 Task: Plan a photography outing to a botanical garden on the 18th at 12:00 PM  to 01:00 PM.
Action: Mouse moved to (449, 123)
Screenshot: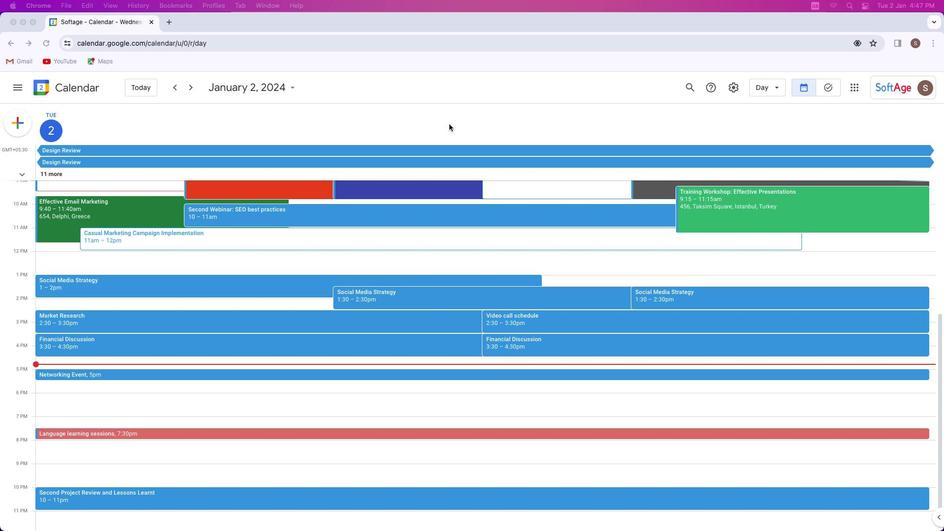 
Action: Mouse pressed left at (449, 123)
Screenshot: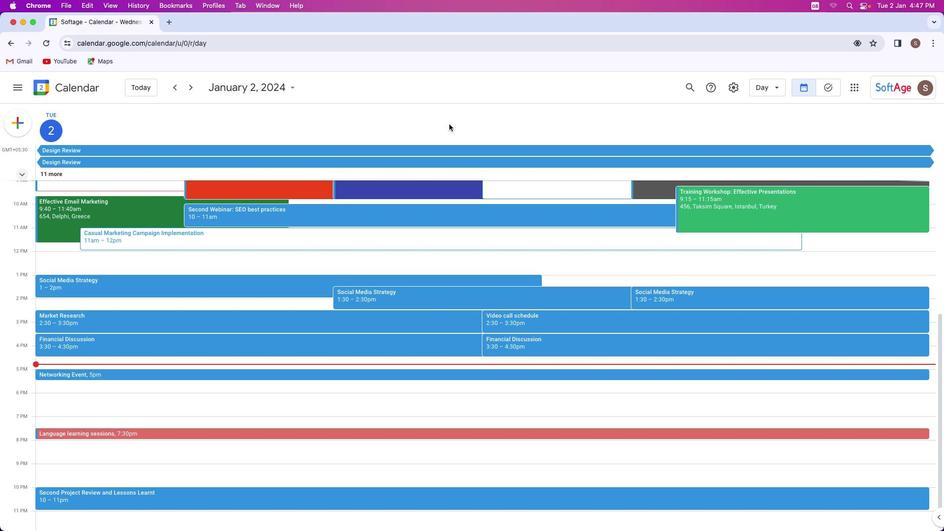 
Action: Mouse moved to (11, 119)
Screenshot: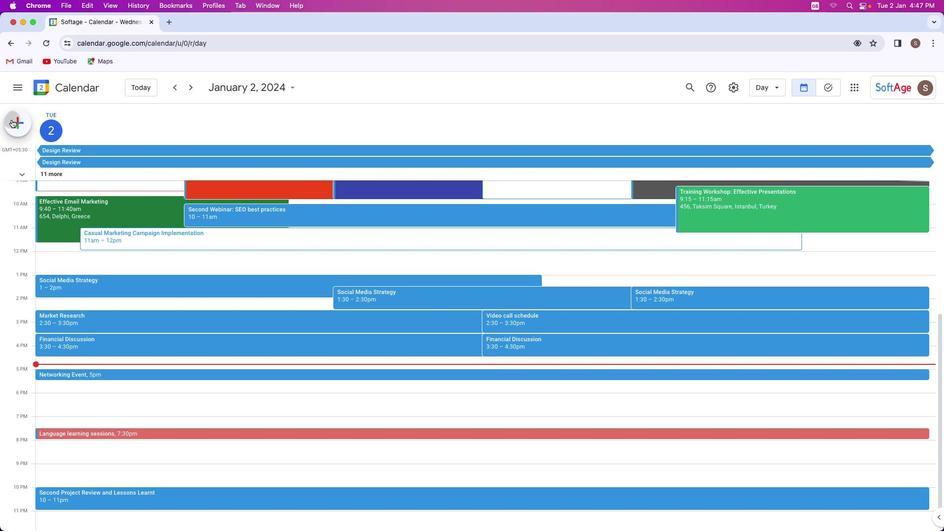 
Action: Mouse pressed left at (11, 119)
Screenshot: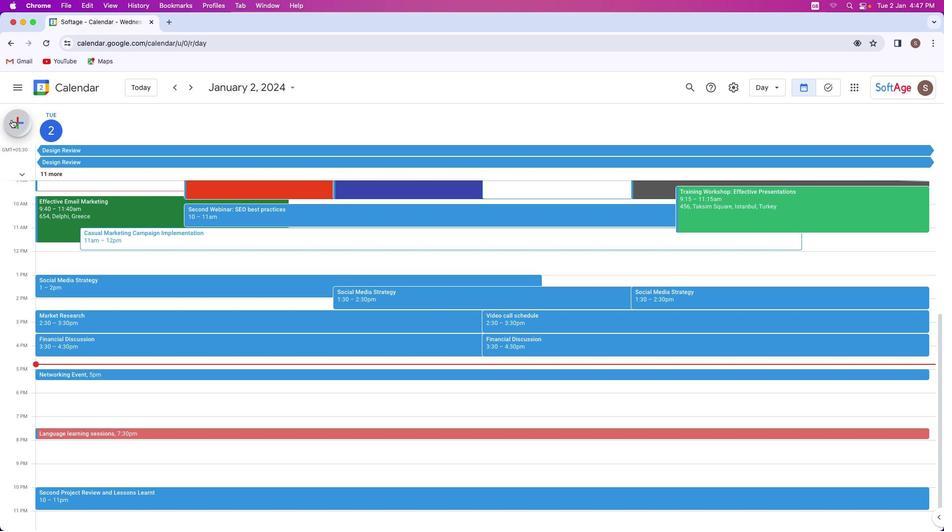 
Action: Mouse moved to (32, 154)
Screenshot: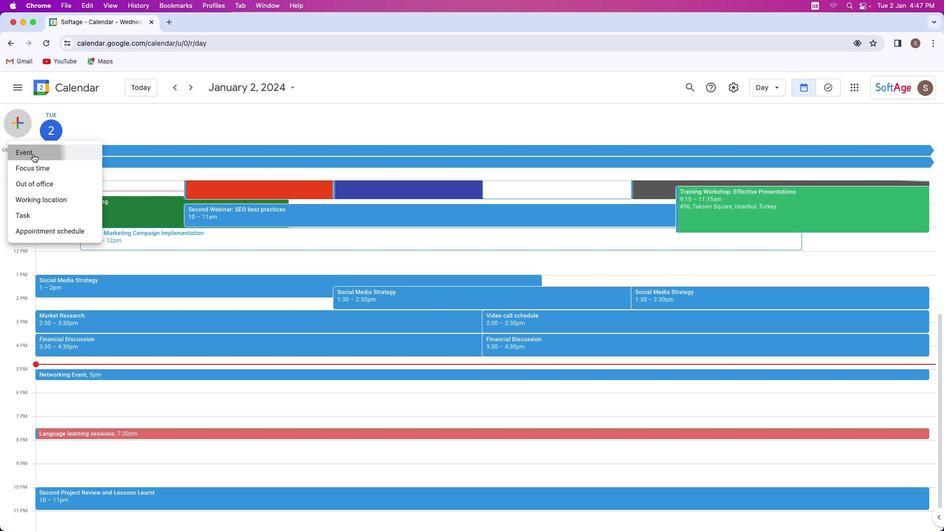 
Action: Mouse pressed left at (32, 154)
Screenshot: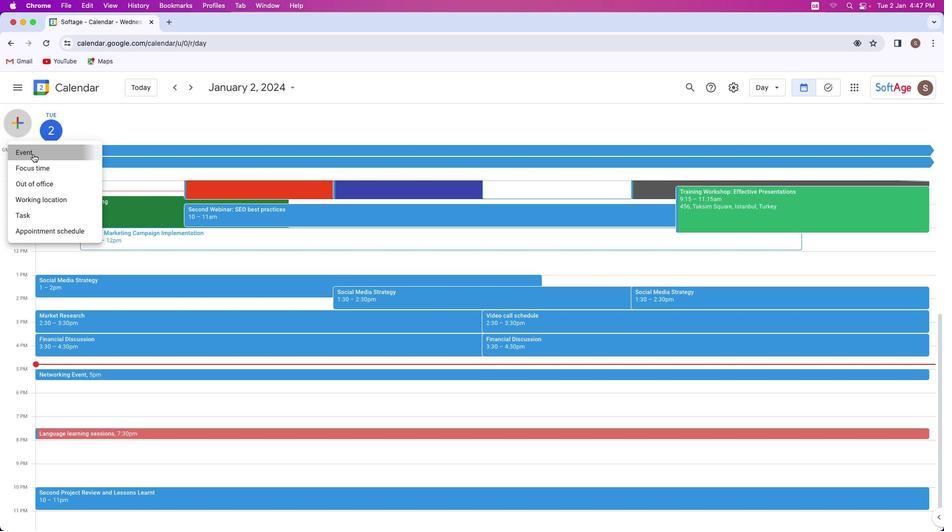 
Action: Mouse moved to (345, 210)
Screenshot: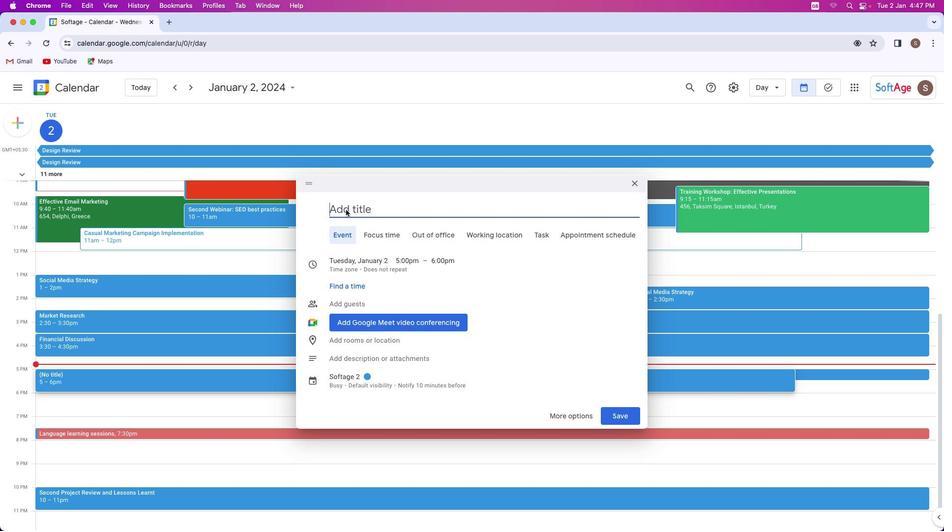 
Action: Key pressed Key.shift'P''h''o''t''o''g''r''a''p''h''y'Key.space'o''u''t''i''n''g'Key.space't''o'Key.space'a'Key.spaceKey.shift'B''o''t''a''n''i''c''a''l'Key.space'g''a''r''d''e''n'
Screenshot: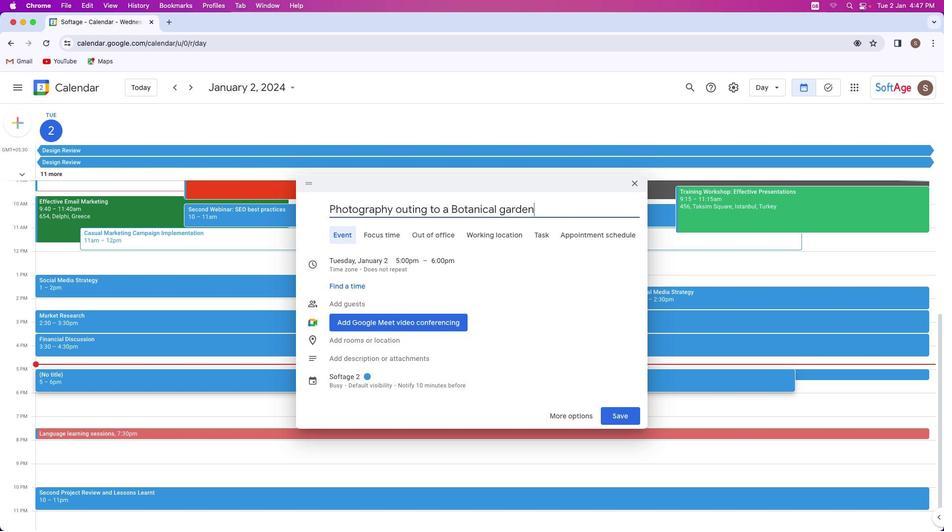 
Action: Mouse moved to (368, 261)
Screenshot: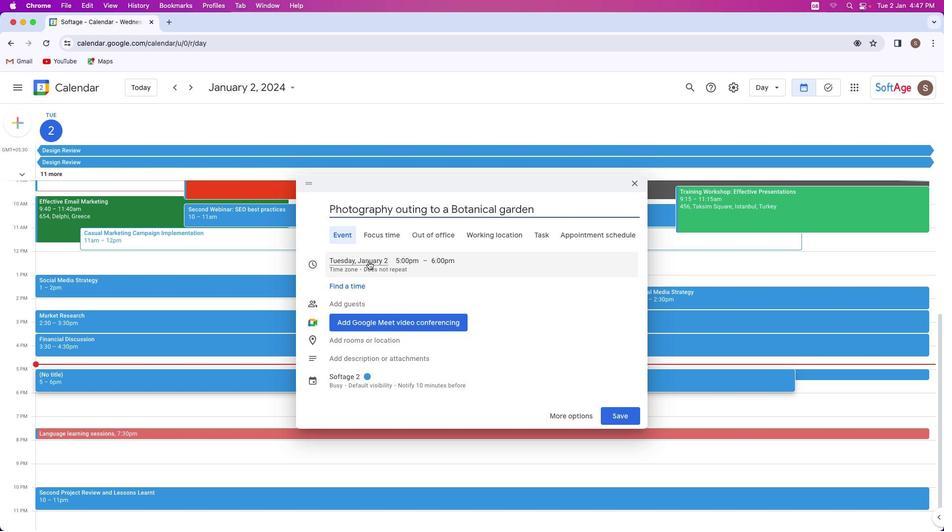
Action: Mouse pressed left at (368, 261)
Screenshot: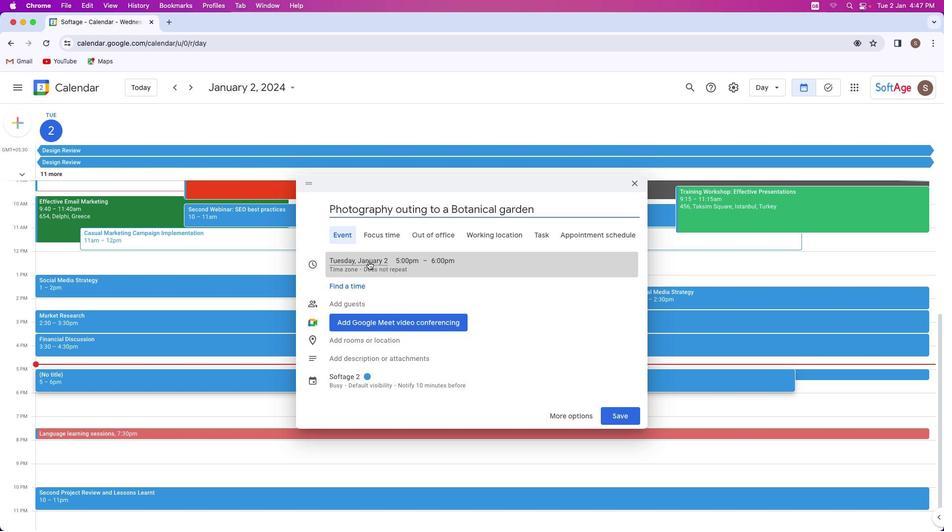 
Action: Mouse moved to (394, 336)
Screenshot: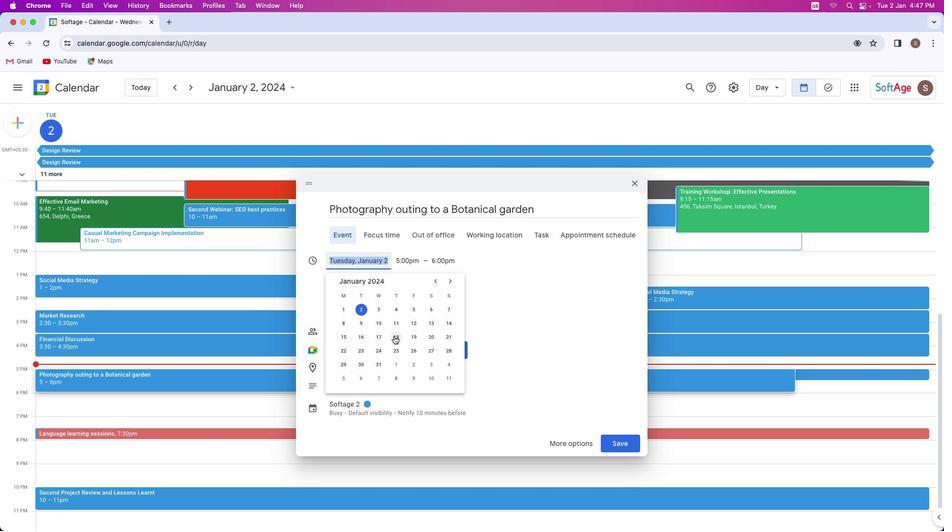 
Action: Mouse pressed left at (394, 336)
Screenshot: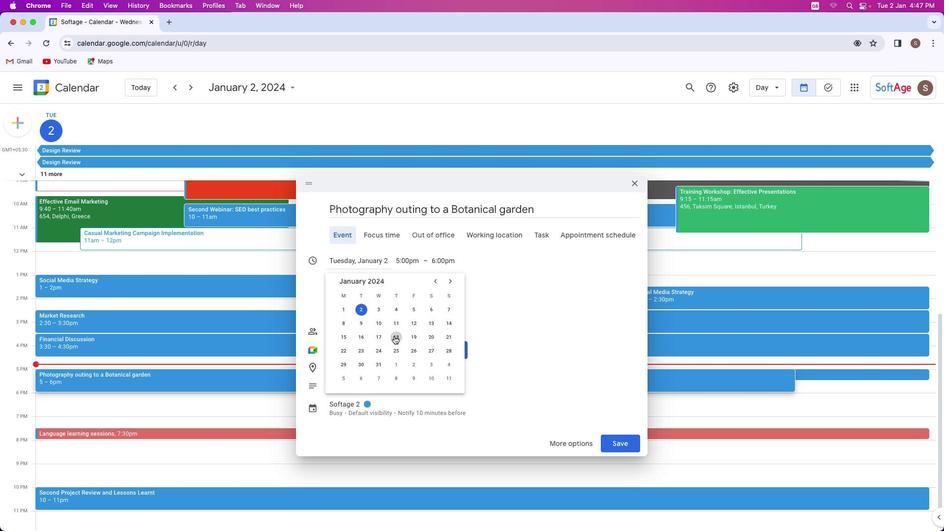 
Action: Mouse moved to (404, 257)
Screenshot: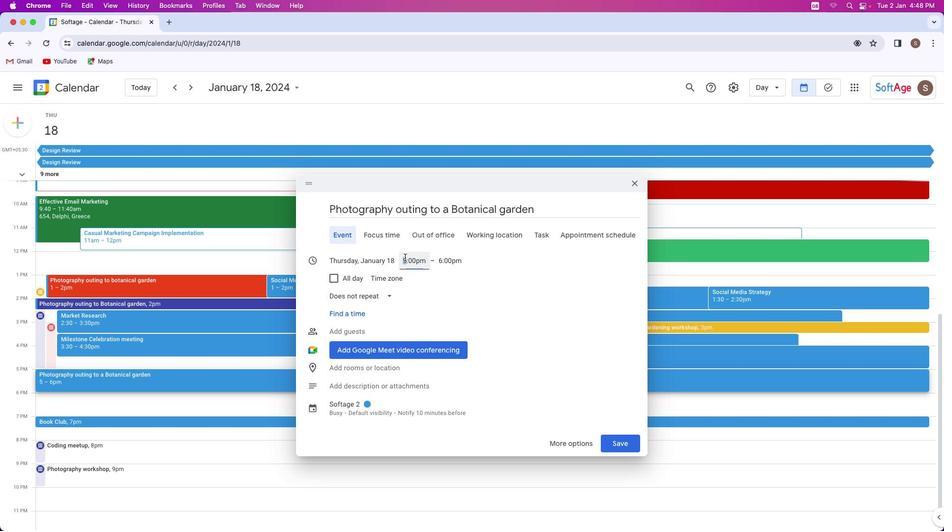 
Action: Mouse pressed left at (404, 257)
Screenshot: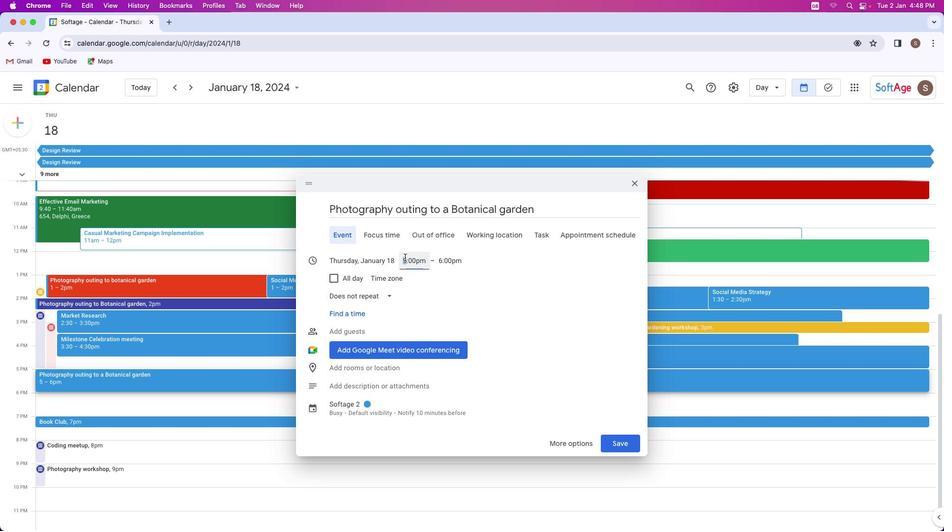 
Action: Mouse moved to (446, 338)
Screenshot: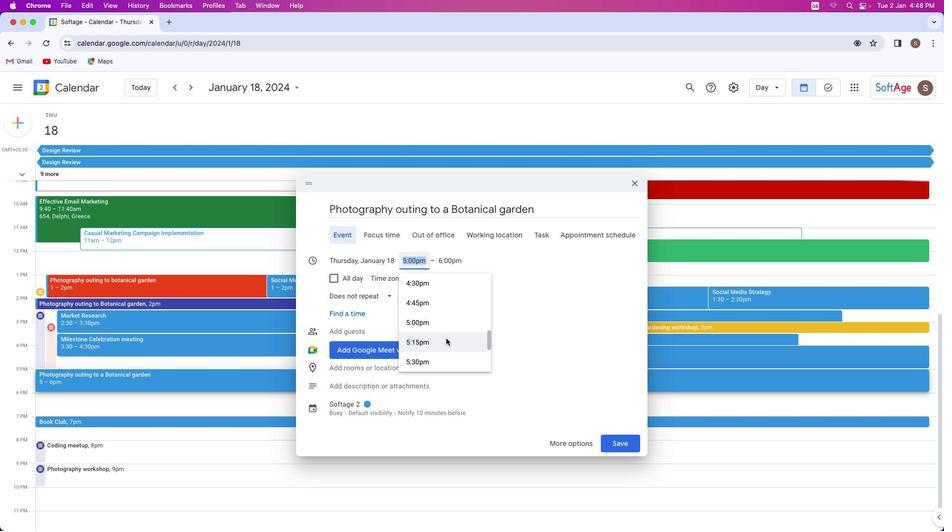 
Action: Mouse scrolled (446, 338) with delta (0, 0)
Screenshot: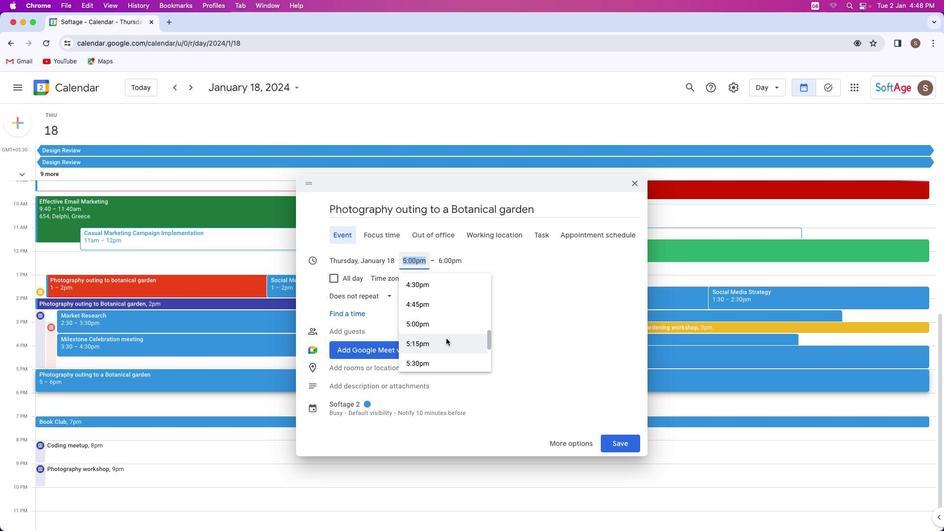 
Action: Mouse scrolled (446, 338) with delta (0, 0)
Screenshot: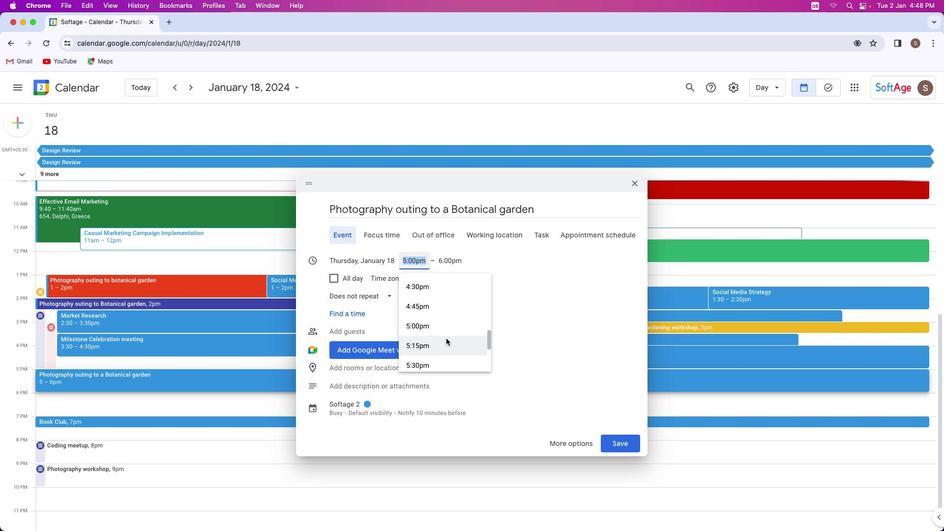 
Action: Mouse scrolled (446, 338) with delta (0, 0)
Screenshot: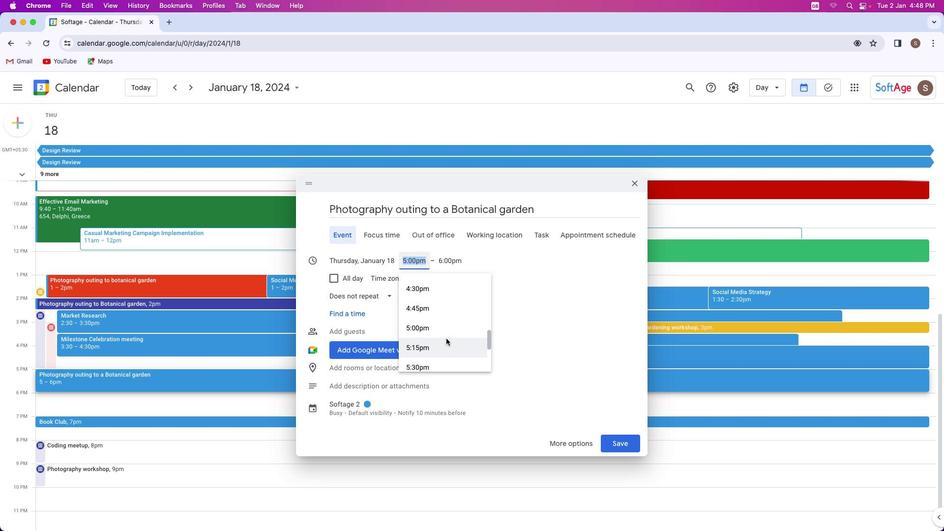 
Action: Mouse moved to (443, 341)
Screenshot: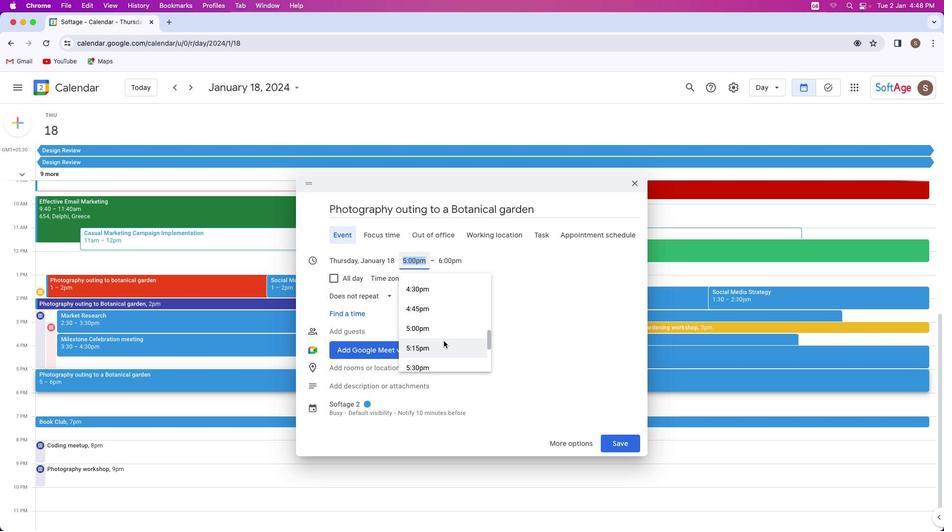 
Action: Mouse scrolled (443, 341) with delta (0, 0)
Screenshot: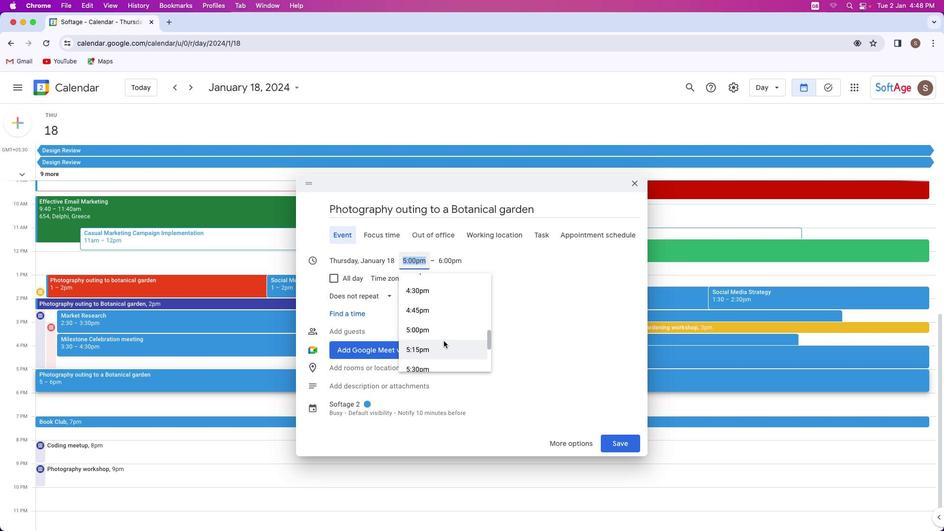 
Action: Mouse scrolled (443, 341) with delta (0, 0)
Screenshot: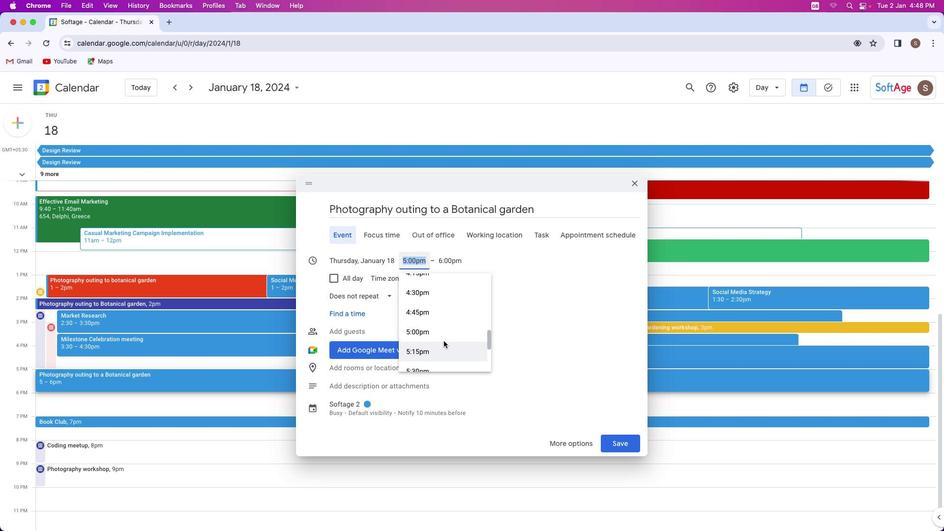 
Action: Mouse scrolled (443, 341) with delta (0, 0)
Screenshot: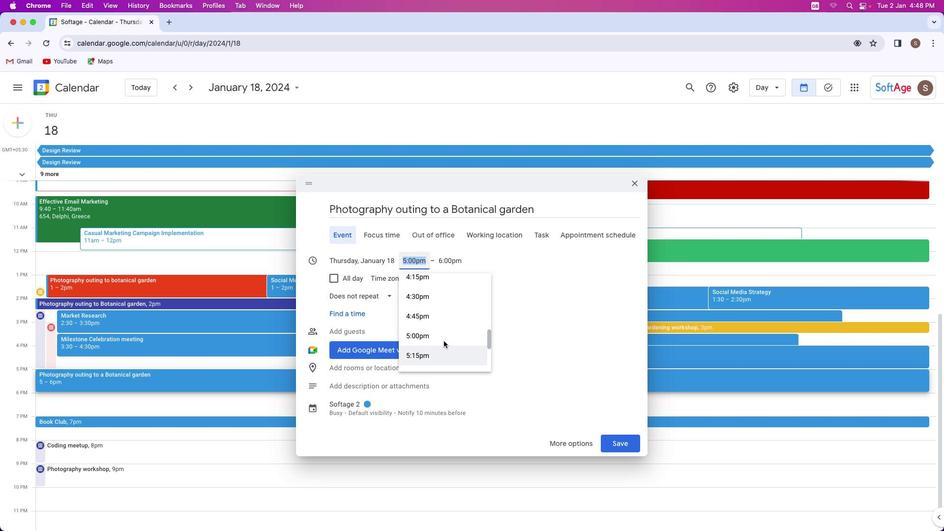 
Action: Mouse scrolled (443, 341) with delta (0, 0)
Screenshot: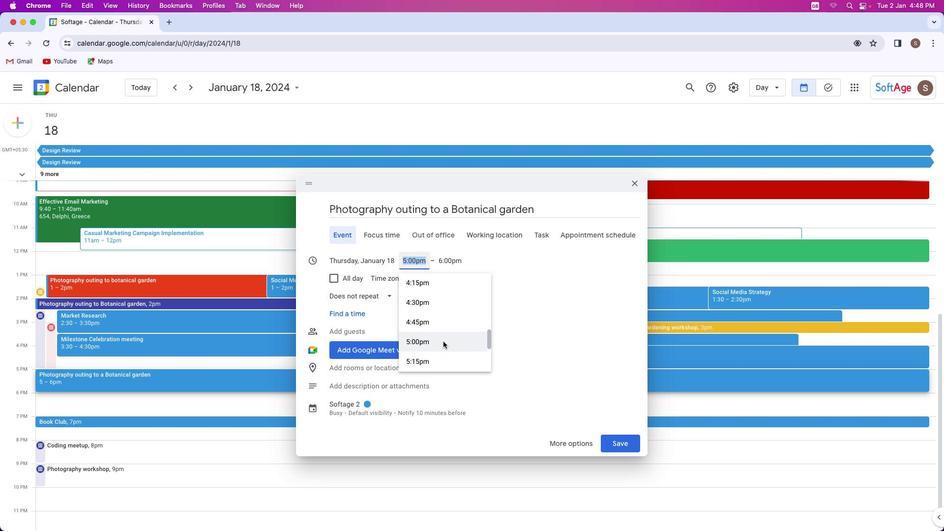 
Action: Mouse moved to (440, 343)
Screenshot: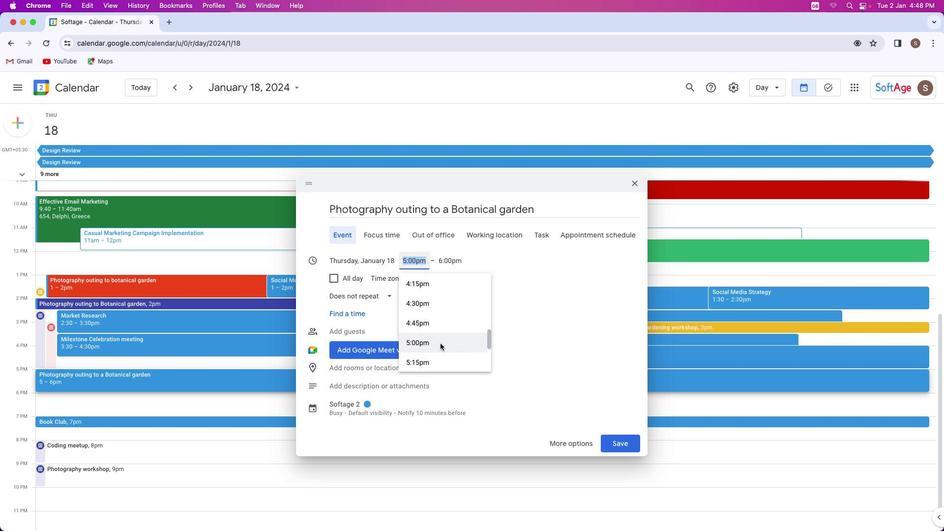 
Action: Mouse scrolled (440, 343) with delta (0, 0)
Screenshot: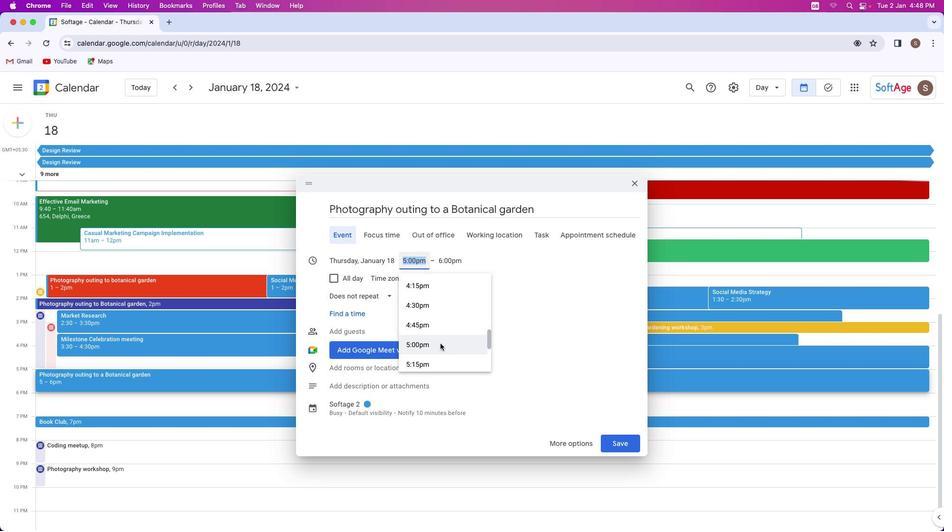 
Action: Mouse scrolled (440, 343) with delta (0, 0)
Screenshot: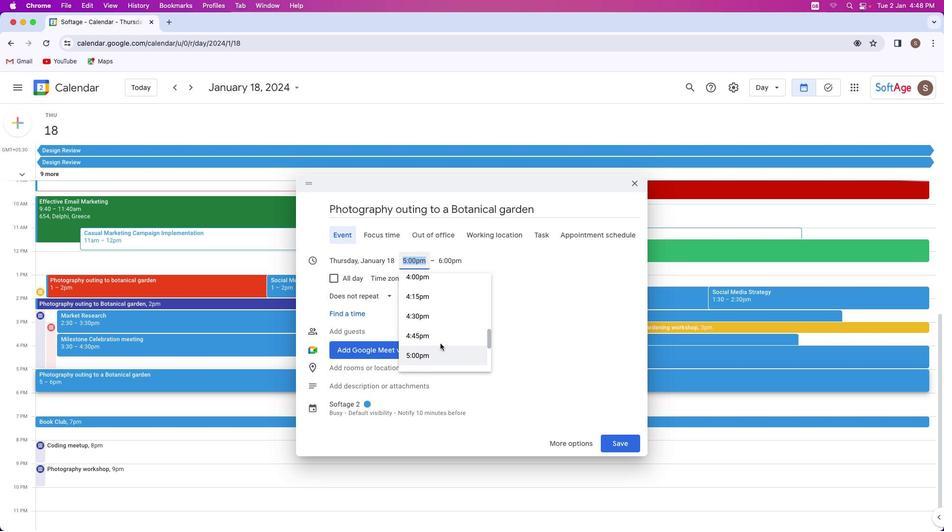 
Action: Mouse scrolled (440, 343) with delta (0, 0)
Screenshot: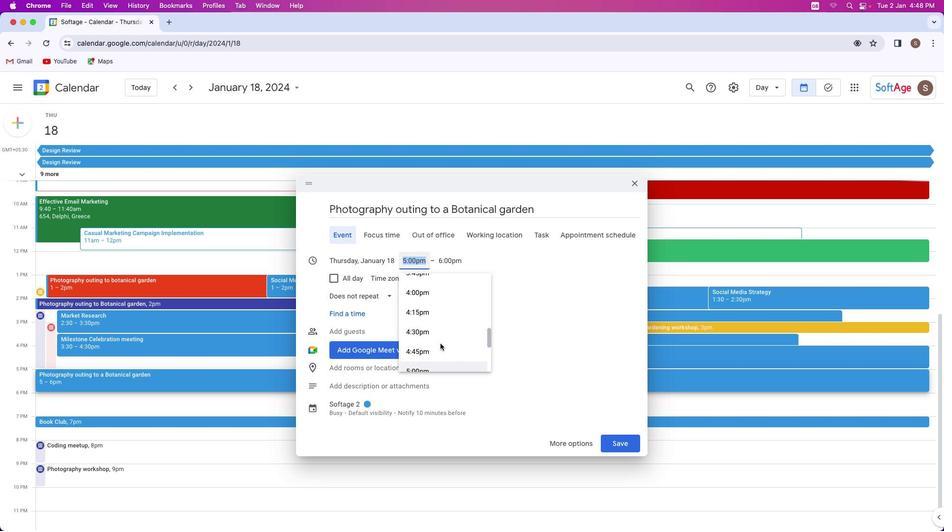 
Action: Mouse scrolled (440, 343) with delta (0, 0)
Screenshot: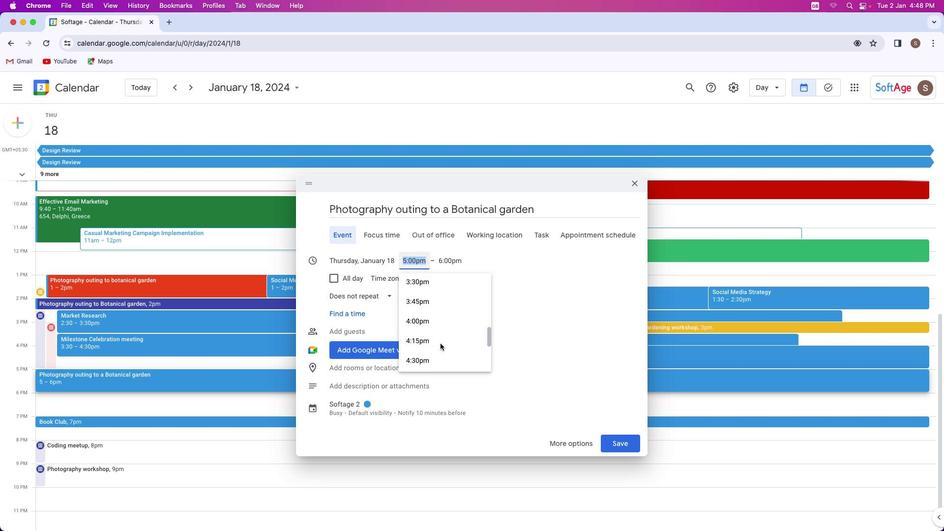 
Action: Mouse moved to (437, 344)
Screenshot: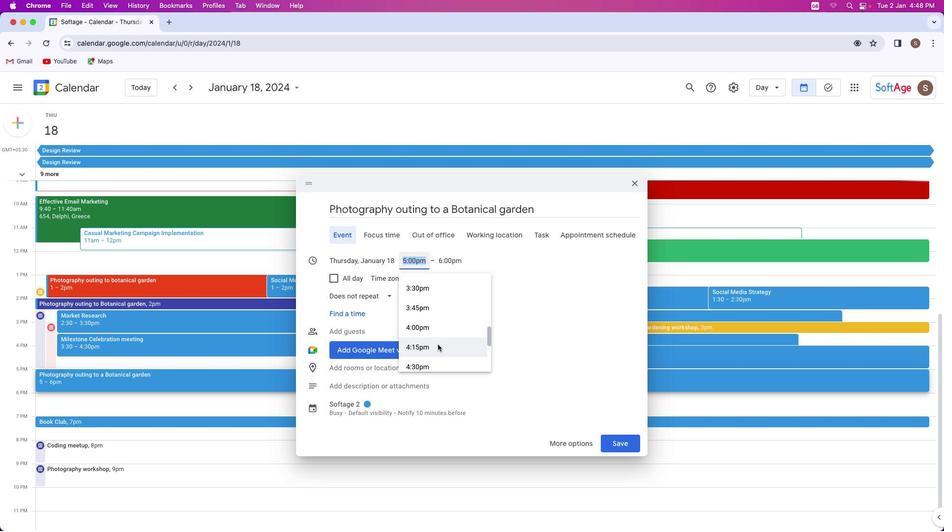 
Action: Mouse scrolled (437, 344) with delta (0, 0)
Screenshot: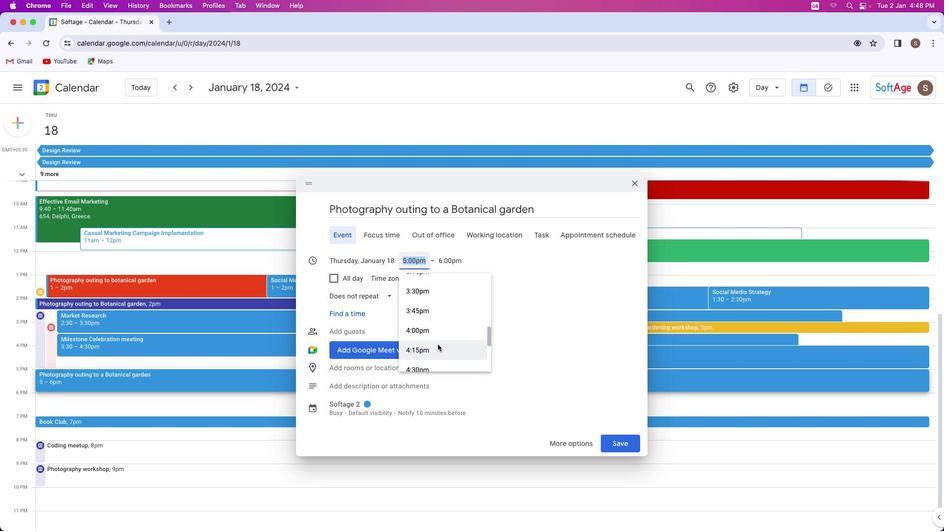
Action: Mouse scrolled (437, 344) with delta (0, 0)
Screenshot: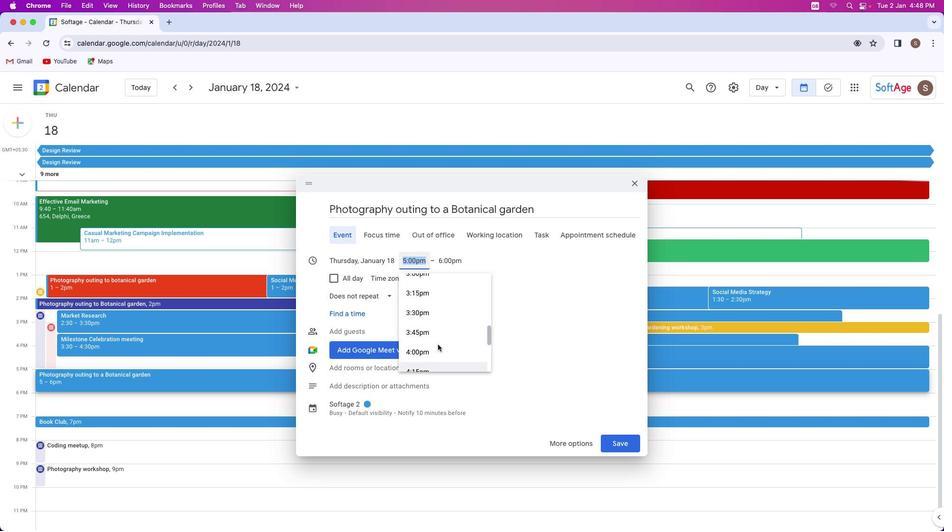 
Action: Mouse scrolled (437, 344) with delta (0, 0)
Screenshot: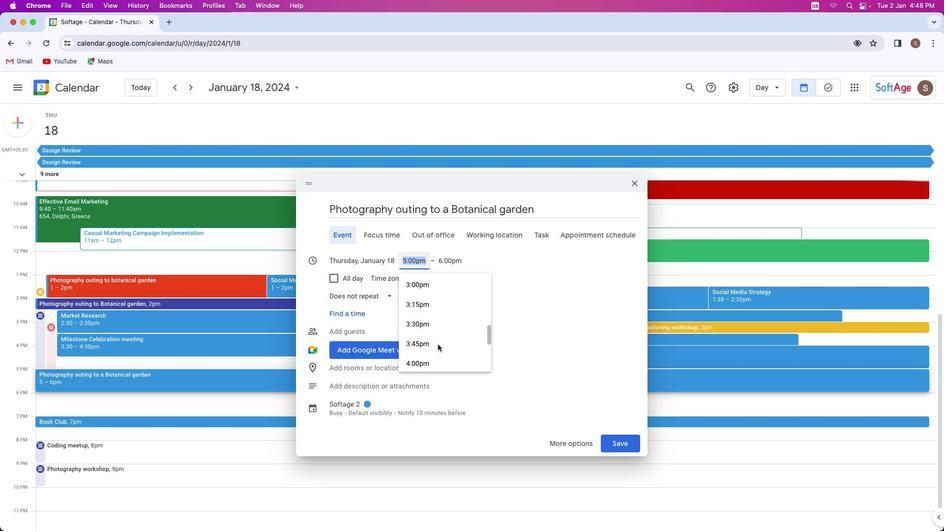 
Action: Mouse scrolled (437, 344) with delta (0, 0)
Screenshot: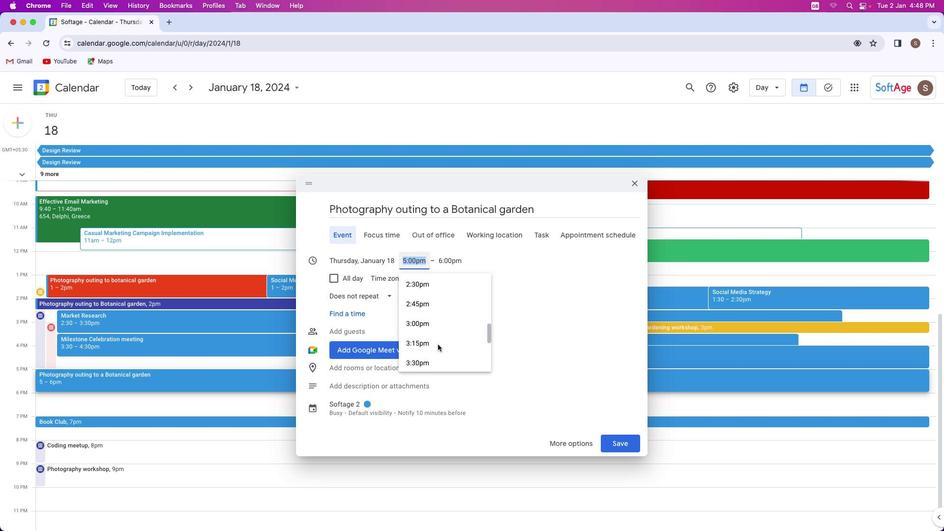 
Action: Mouse scrolled (437, 344) with delta (0, 0)
Screenshot: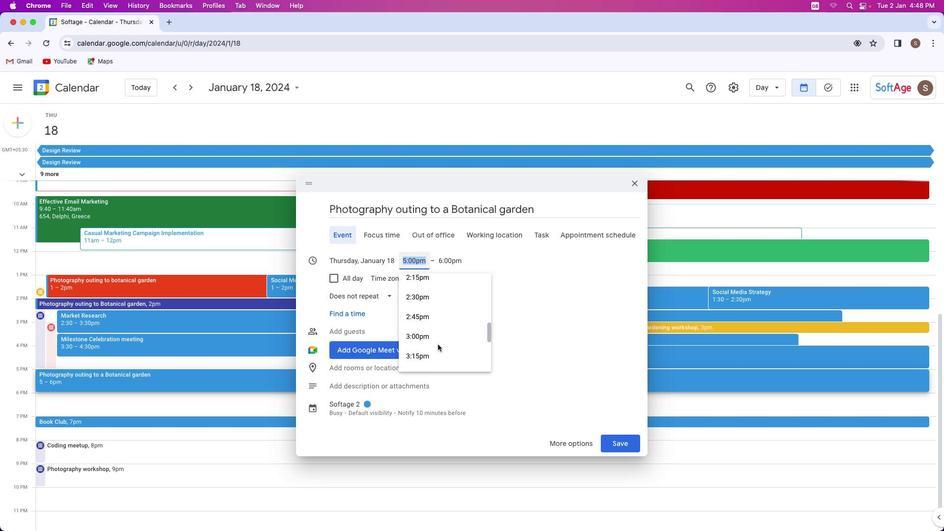 
Action: Mouse moved to (437, 345)
Screenshot: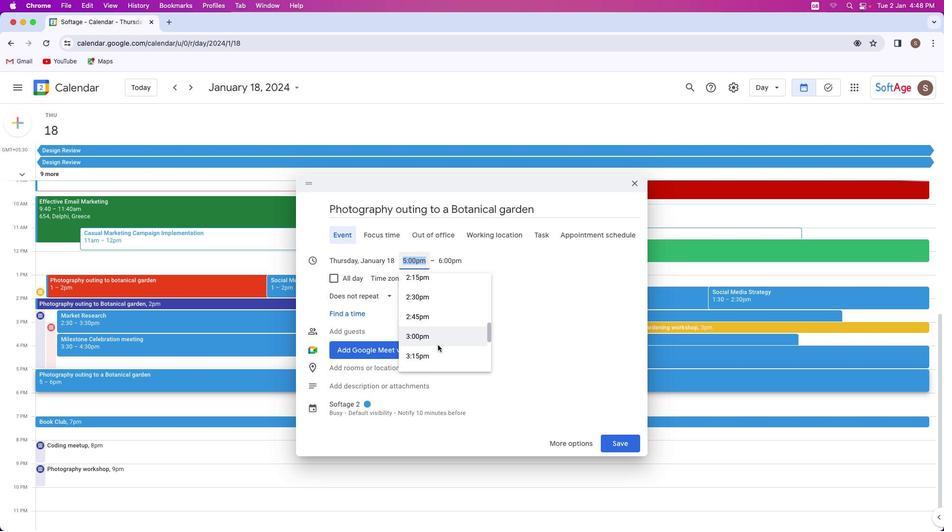 
Action: Mouse scrolled (437, 345) with delta (0, 0)
Screenshot: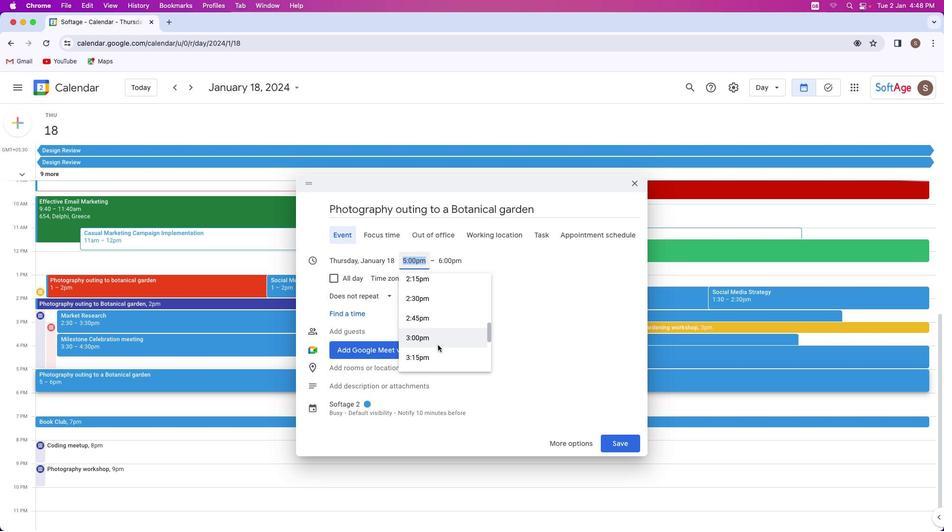 
Action: Mouse scrolled (437, 345) with delta (0, 0)
Screenshot: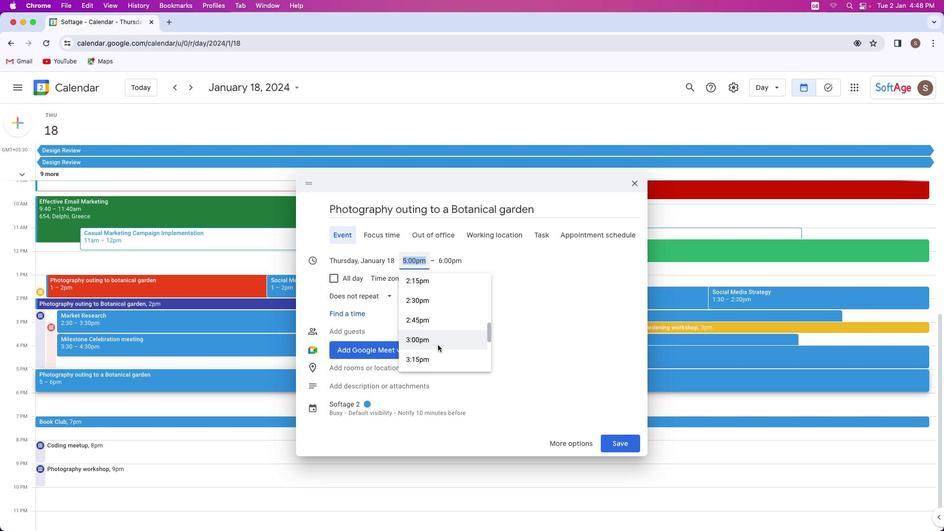 
Action: Mouse scrolled (437, 345) with delta (0, 0)
Screenshot: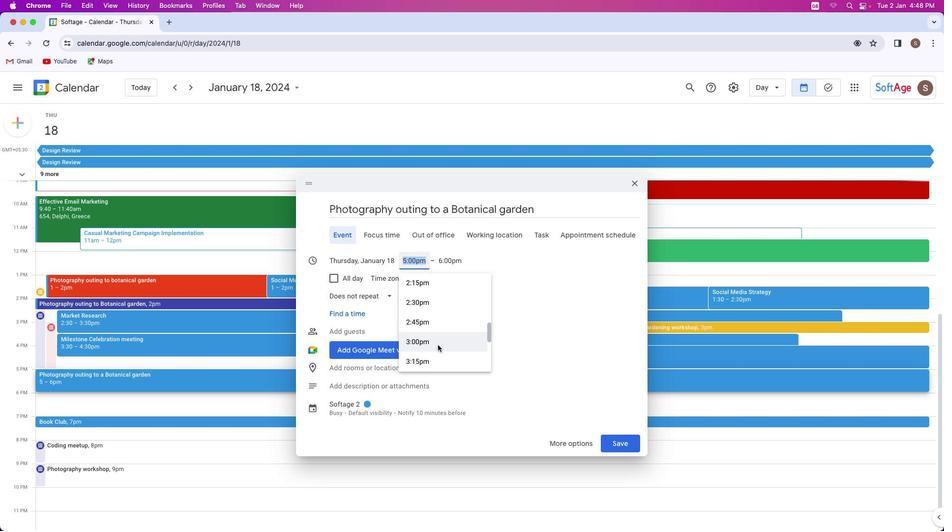 
Action: Mouse scrolled (437, 345) with delta (0, 0)
Screenshot: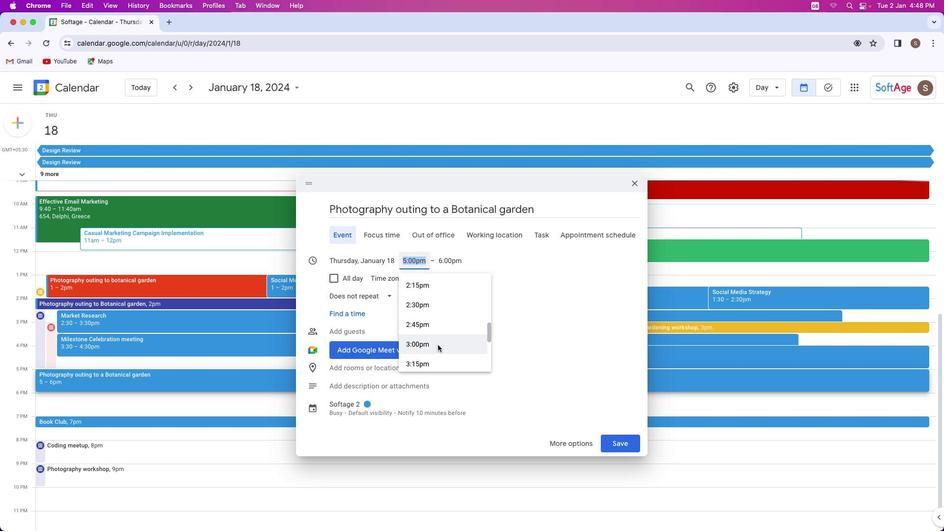 
Action: Mouse moved to (437, 348)
Screenshot: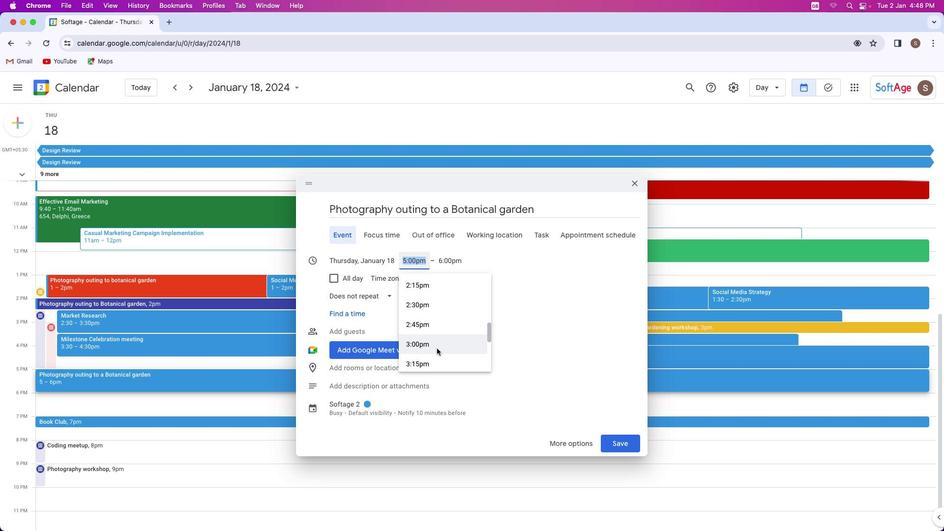 
Action: Mouse scrolled (437, 348) with delta (0, 0)
Screenshot: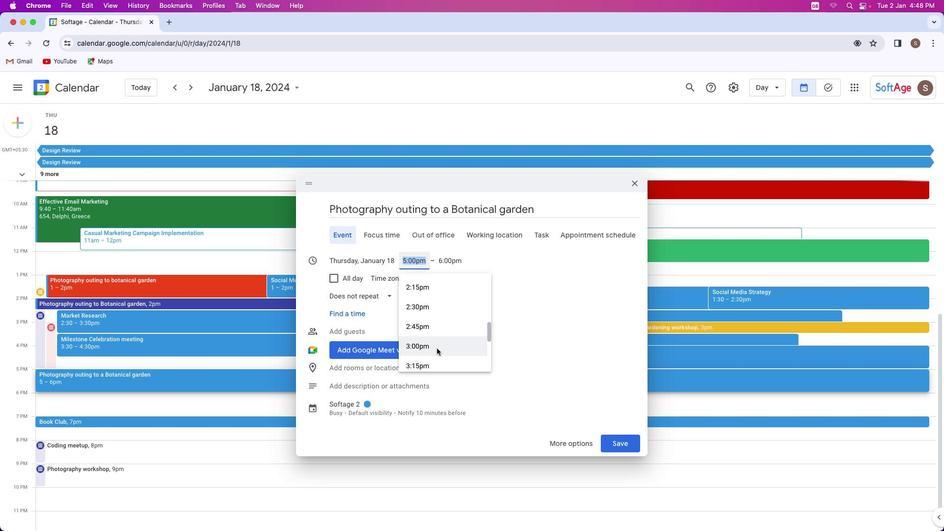 
Action: Mouse scrolled (437, 348) with delta (0, 0)
Screenshot: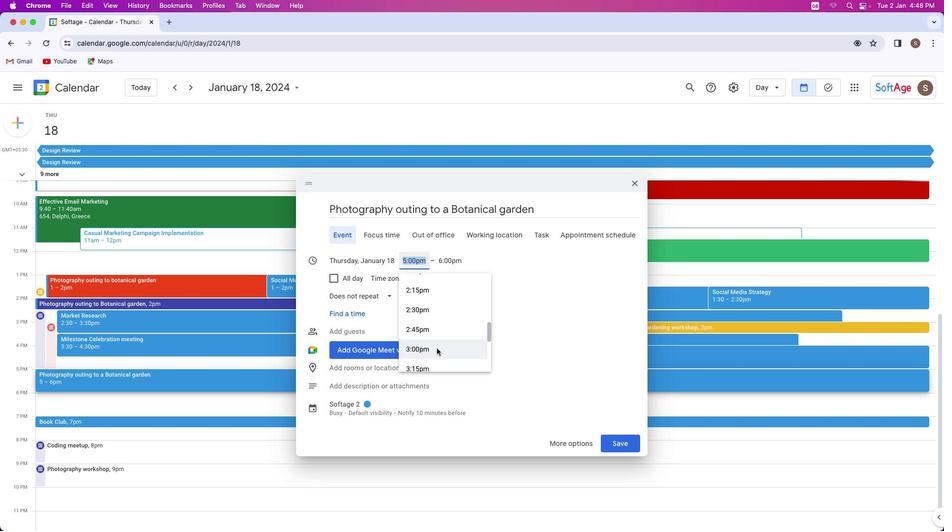 
Action: Mouse scrolled (437, 348) with delta (0, 0)
Screenshot: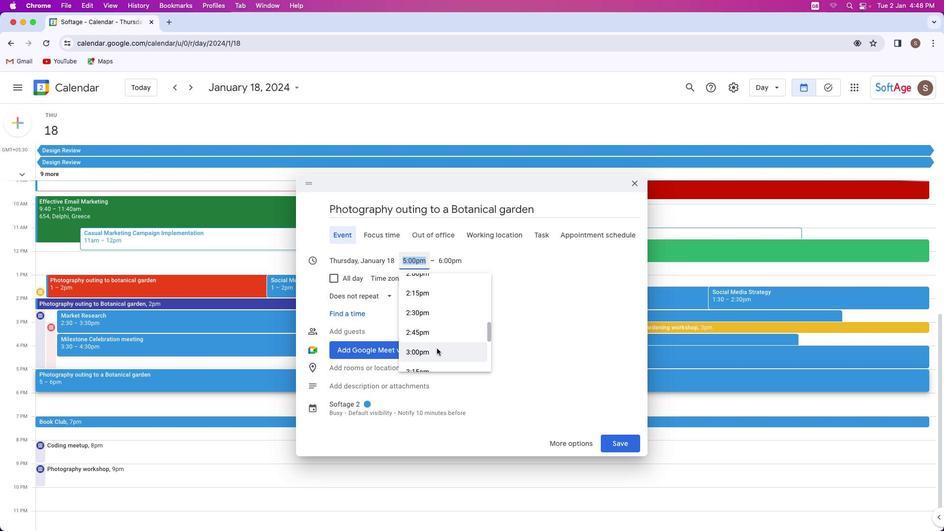 
Action: Mouse scrolled (437, 348) with delta (0, 0)
Screenshot: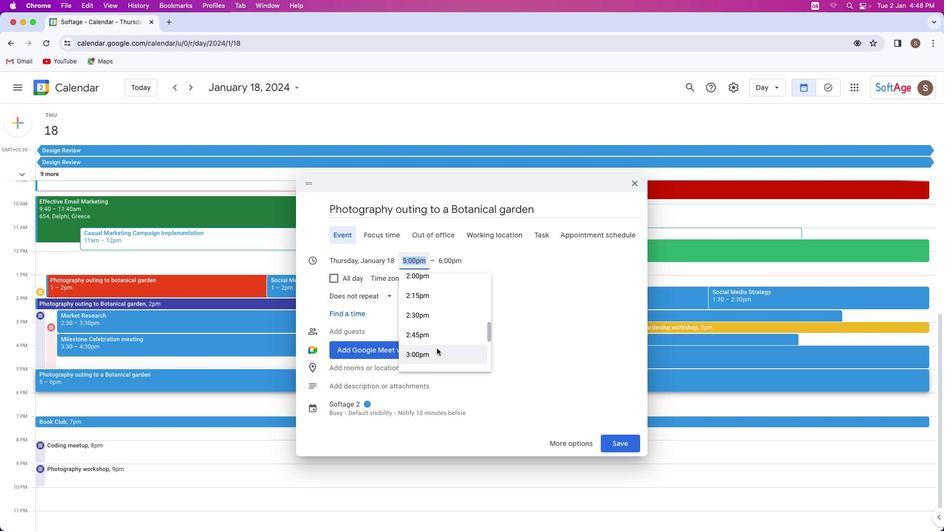 
Action: Mouse scrolled (437, 348) with delta (0, 0)
Screenshot: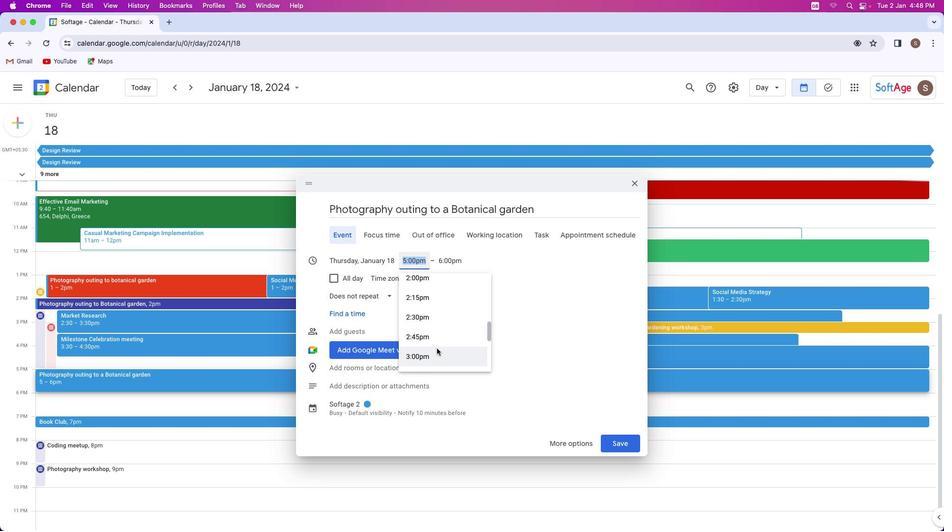 
Action: Mouse moved to (437, 349)
Screenshot: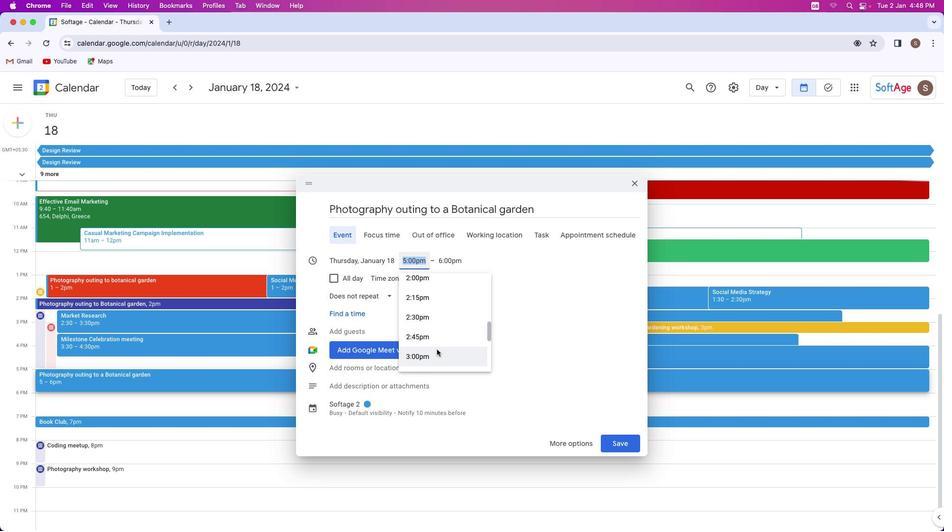 
Action: Mouse scrolled (437, 349) with delta (0, 0)
Screenshot: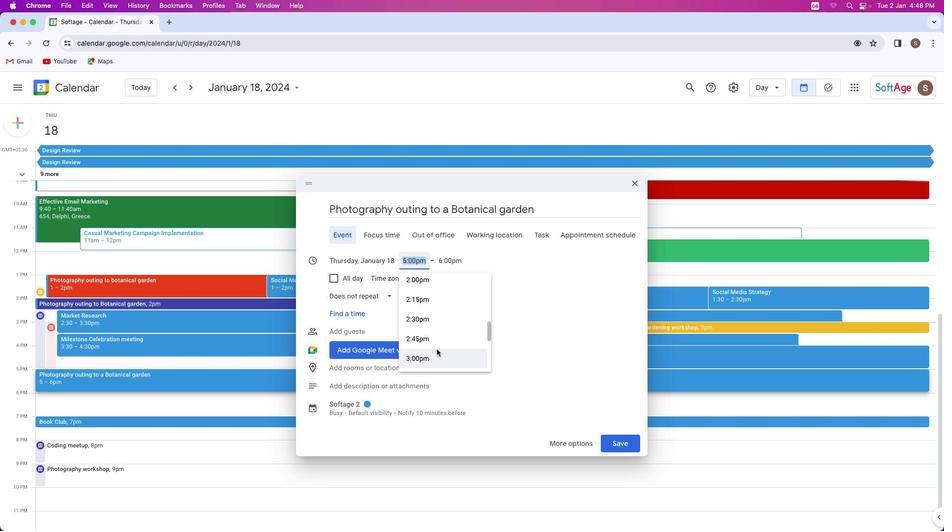 
Action: Mouse scrolled (437, 349) with delta (0, 0)
Screenshot: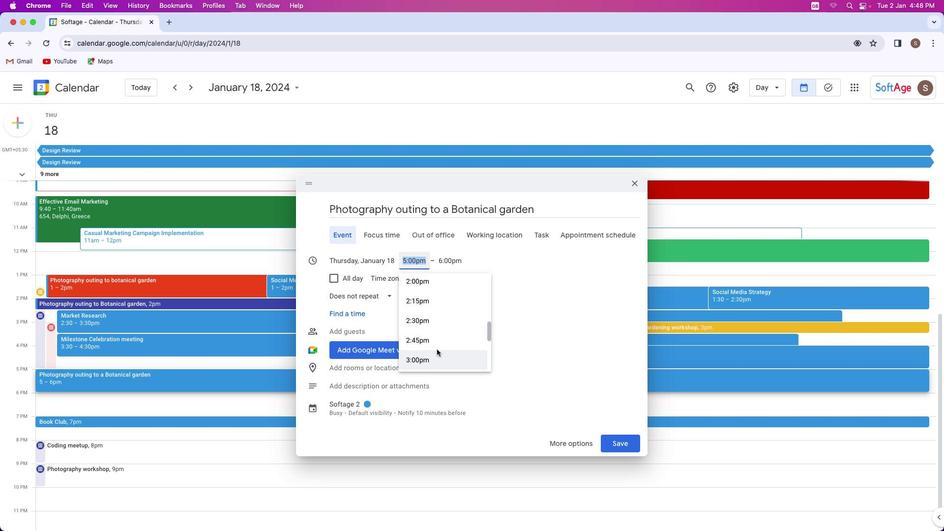 
Action: Mouse scrolled (437, 349) with delta (0, 0)
Screenshot: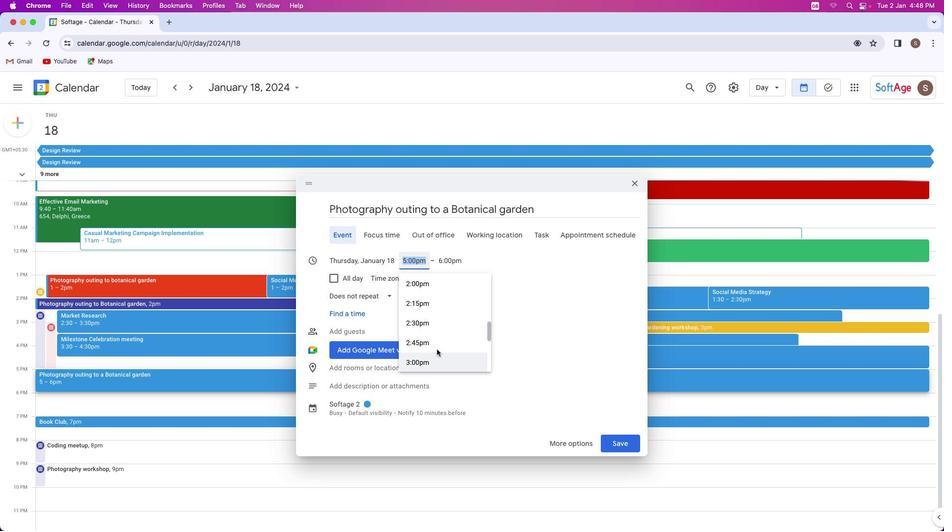 
Action: Mouse scrolled (437, 349) with delta (0, 0)
Screenshot: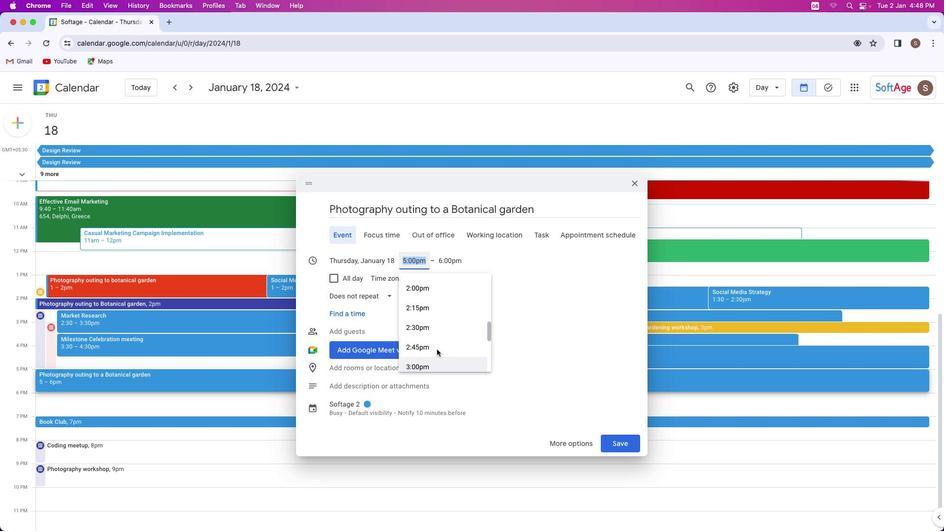 
Action: Mouse scrolled (437, 349) with delta (0, 0)
Screenshot: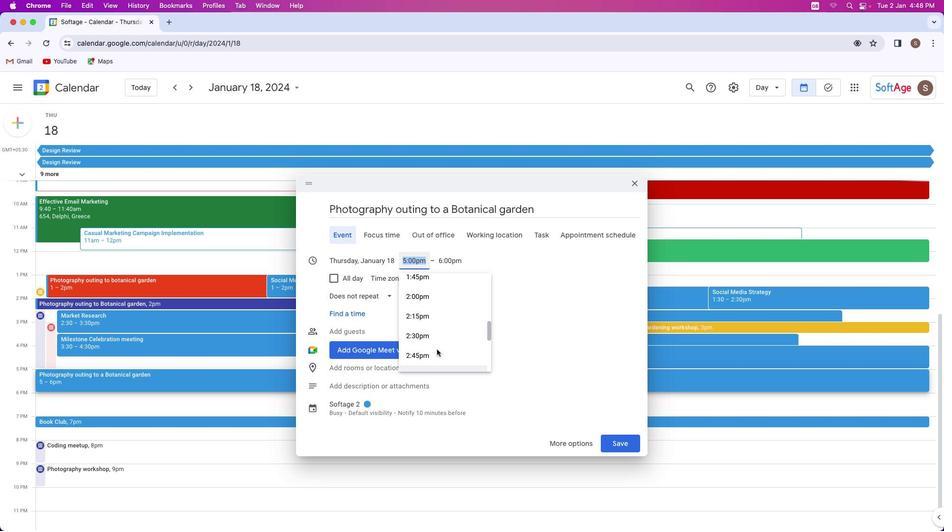 
Action: Mouse moved to (436, 349)
Screenshot: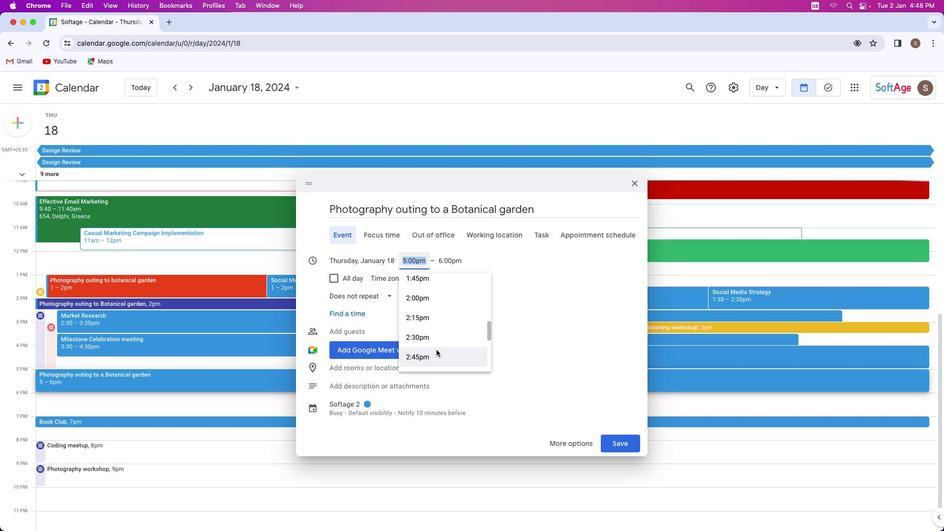 
Action: Mouse scrolled (436, 349) with delta (0, 0)
Screenshot: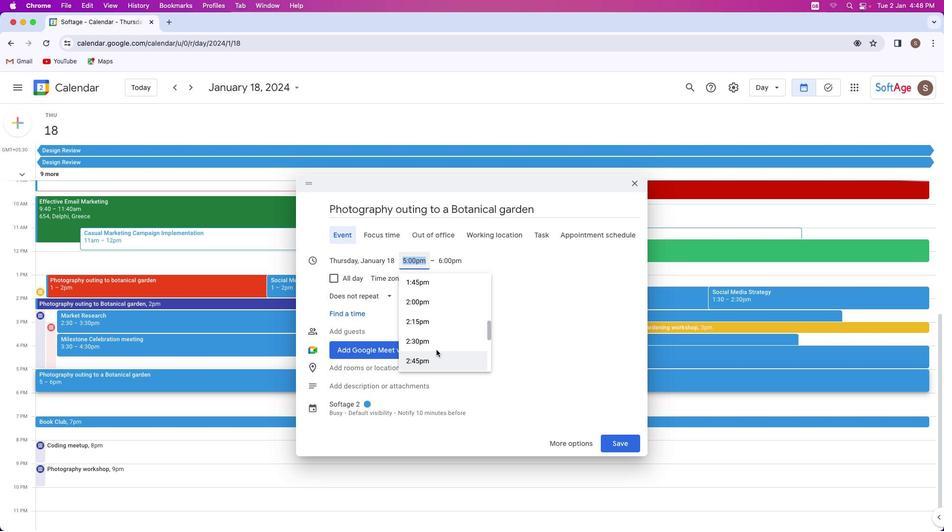 
Action: Mouse scrolled (436, 349) with delta (0, 0)
Screenshot: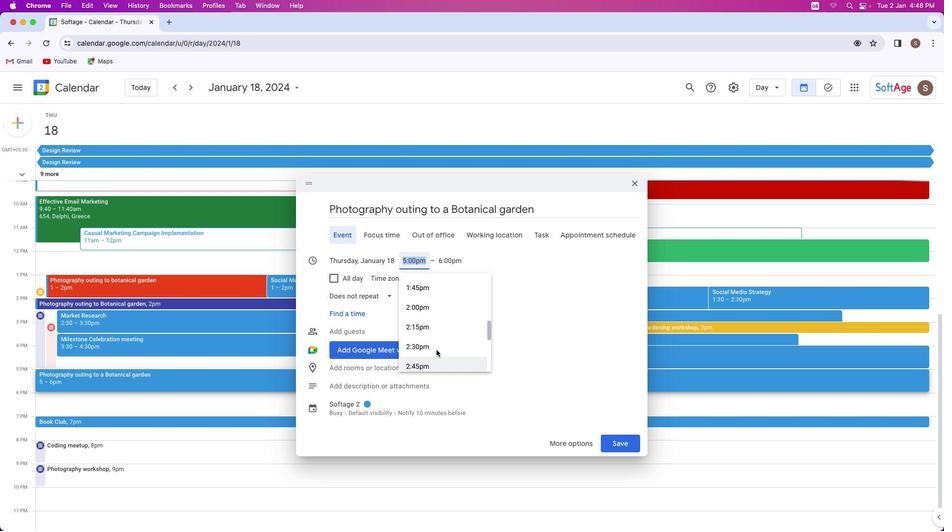 
Action: Mouse scrolled (436, 349) with delta (0, 0)
Screenshot: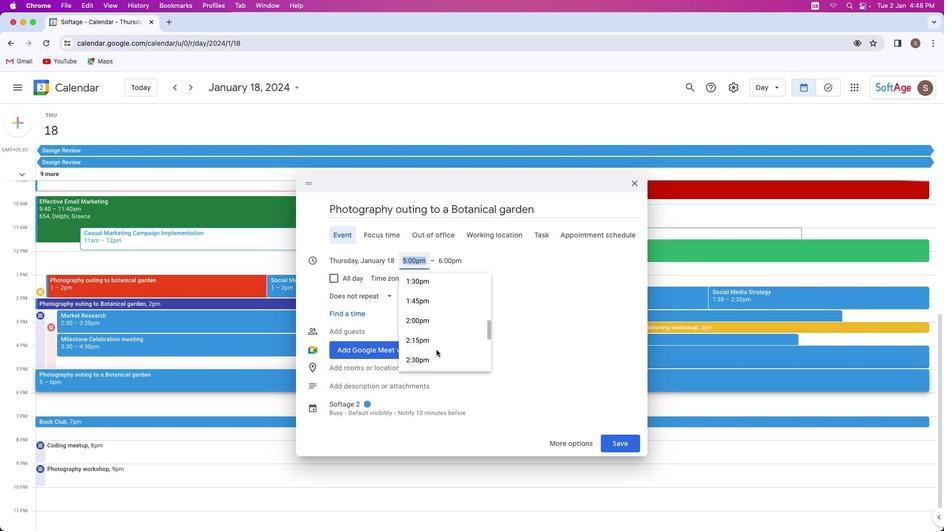 
Action: Mouse scrolled (436, 349) with delta (0, 0)
Screenshot: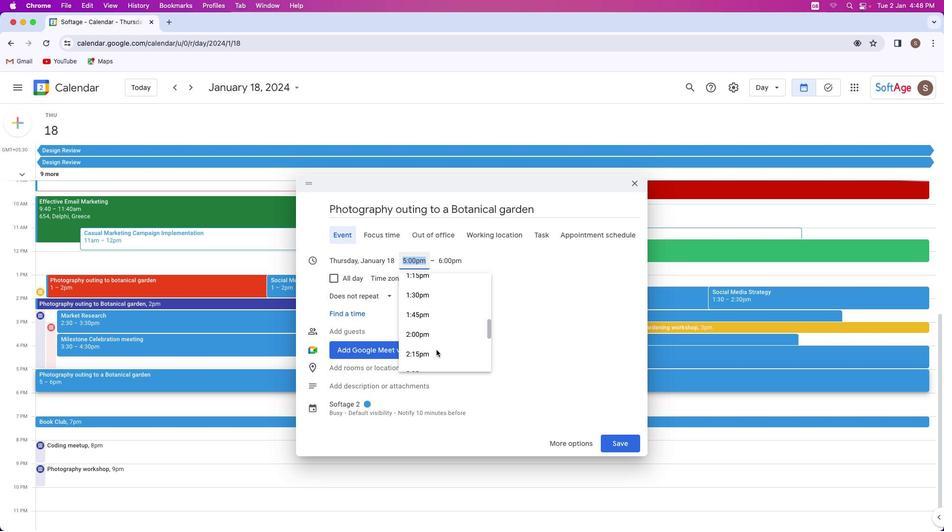 
Action: Mouse scrolled (436, 349) with delta (0, 0)
Screenshot: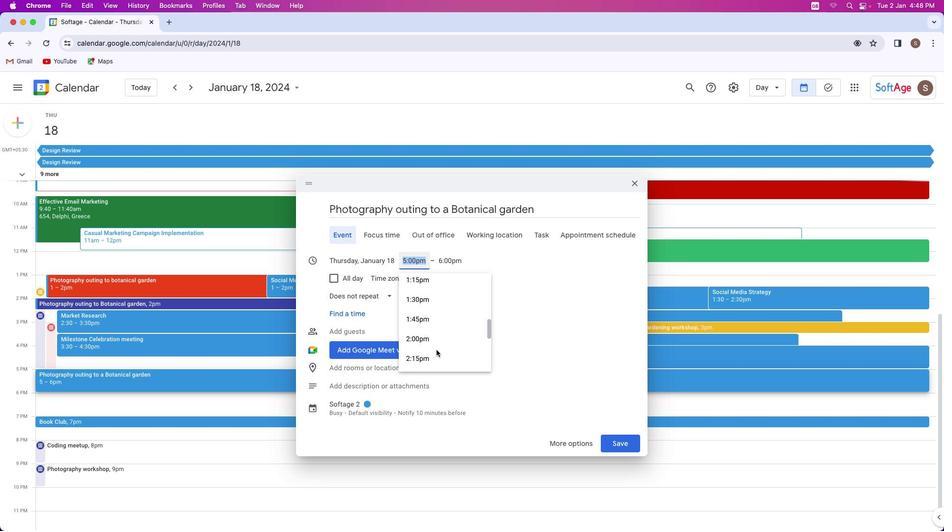 
Action: Mouse moved to (436, 350)
Screenshot: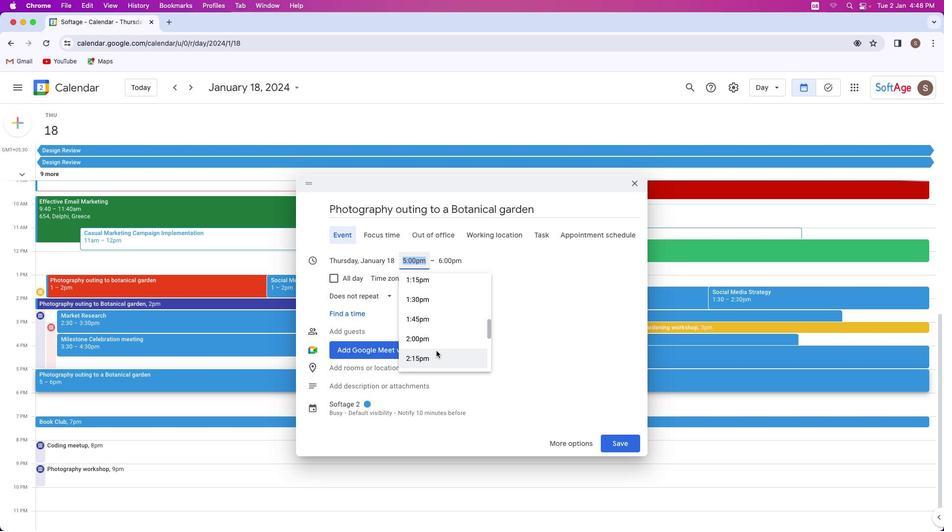 
Action: Mouse scrolled (436, 350) with delta (0, 0)
Screenshot: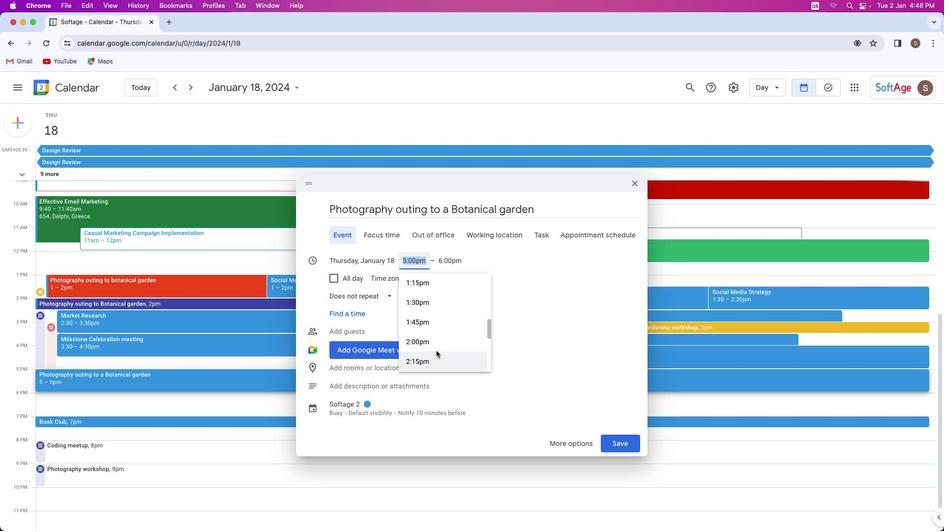 
Action: Mouse scrolled (436, 350) with delta (0, 0)
Screenshot: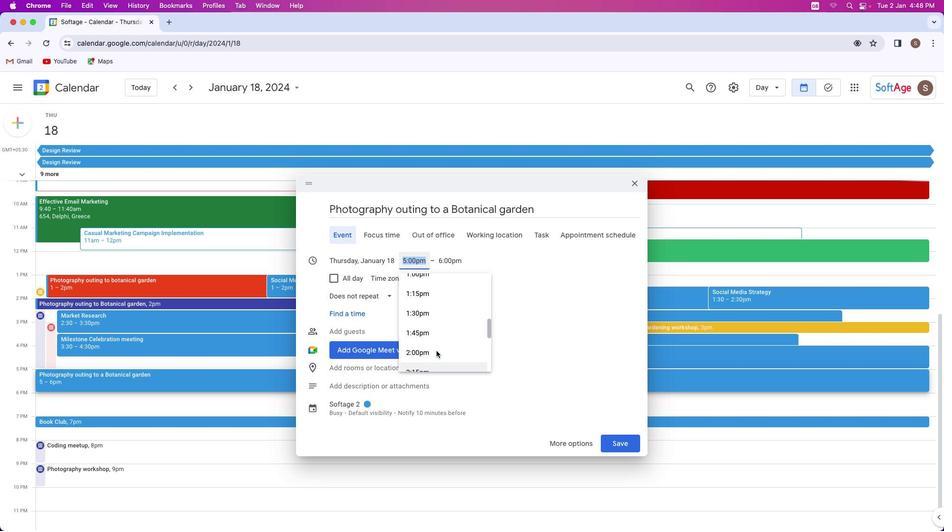 
Action: Mouse scrolled (436, 350) with delta (0, 0)
Screenshot: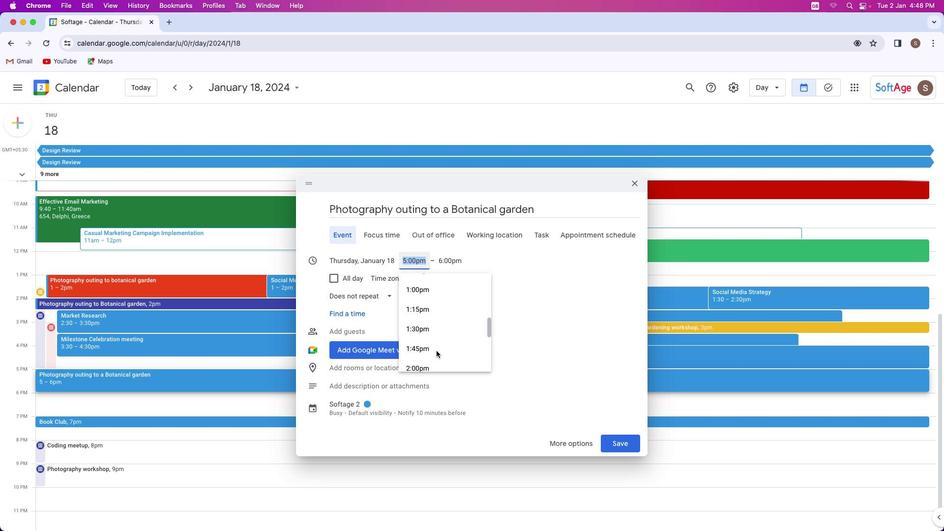 
Action: Mouse scrolled (436, 350) with delta (0, 0)
Screenshot: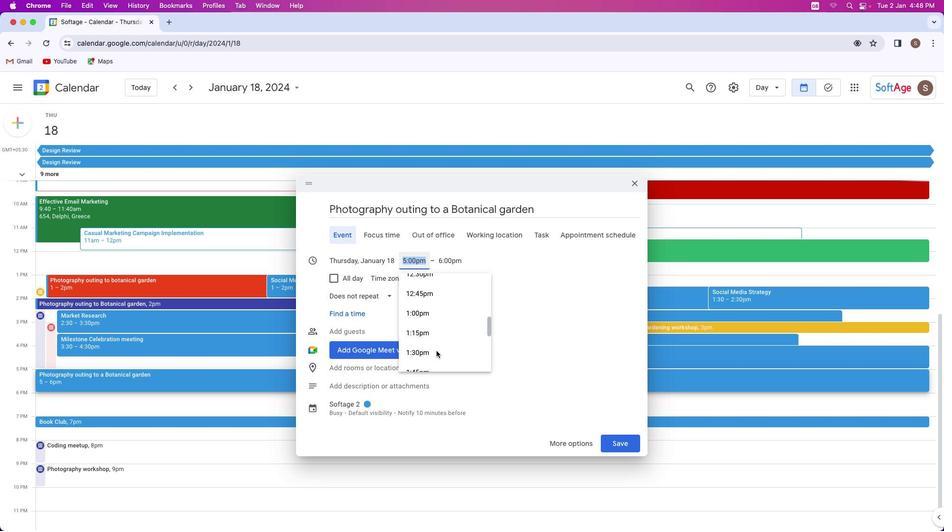 
Action: Mouse scrolled (436, 350) with delta (0, 0)
Screenshot: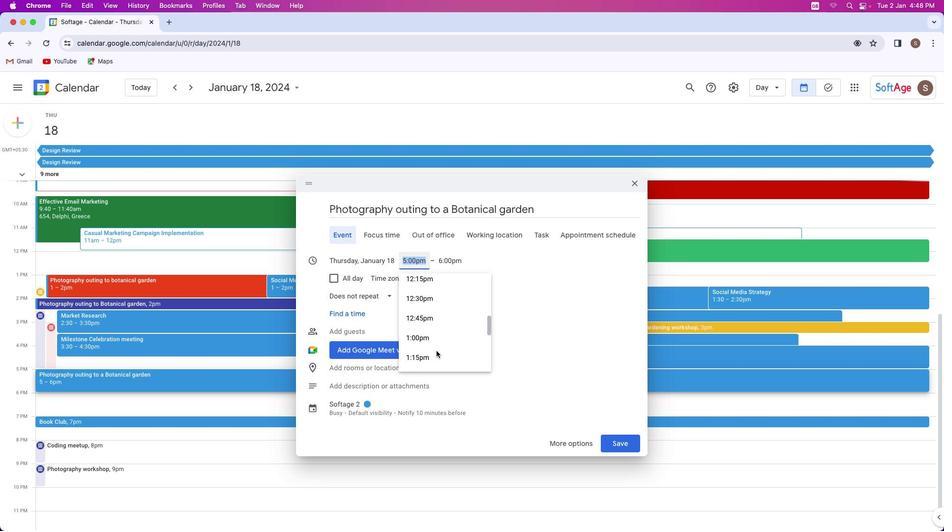 
Action: Mouse moved to (435, 352)
Screenshot: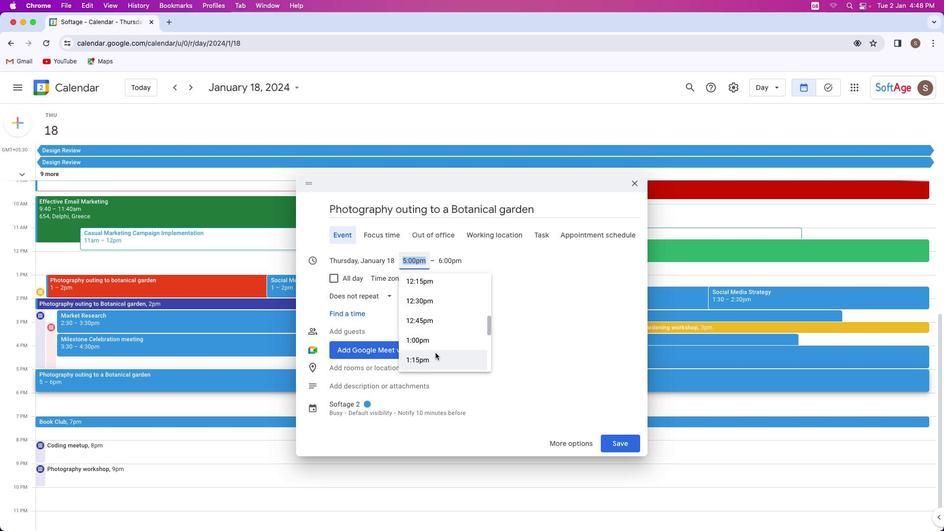 
Action: Mouse scrolled (435, 352) with delta (0, 0)
Screenshot: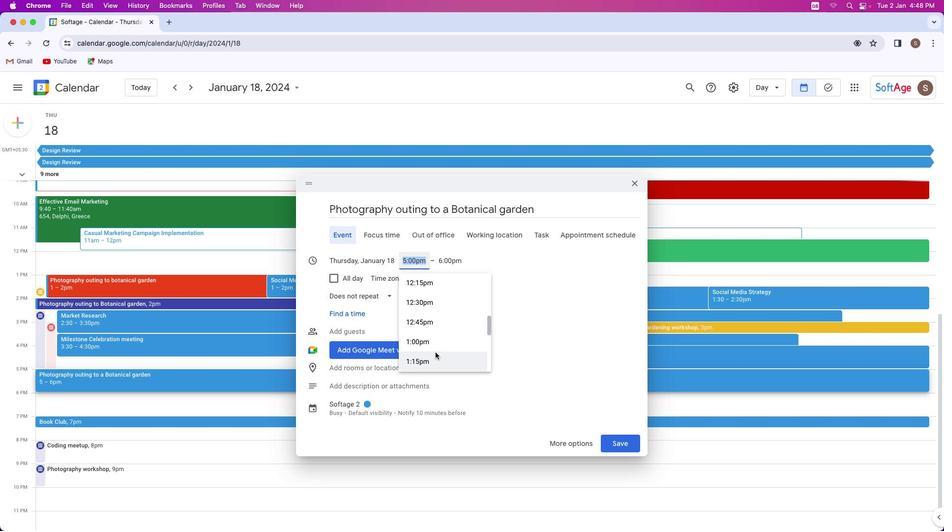
Action: Mouse moved to (435, 352)
Screenshot: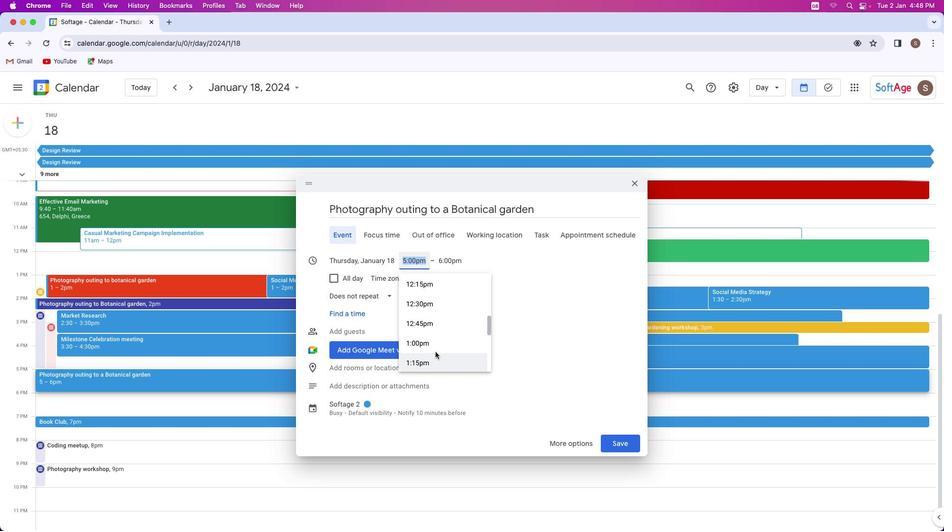 
Action: Mouse scrolled (435, 352) with delta (0, 0)
Screenshot: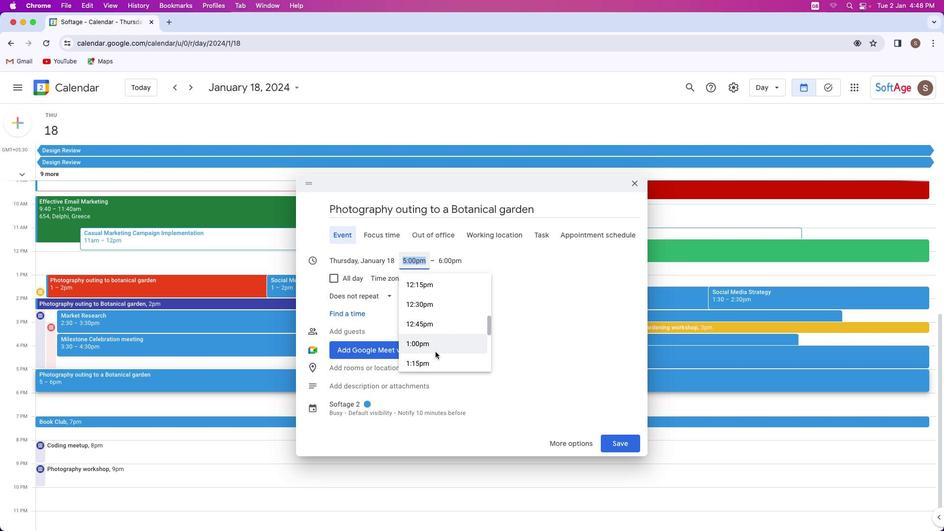 
Action: Mouse moved to (435, 352)
Screenshot: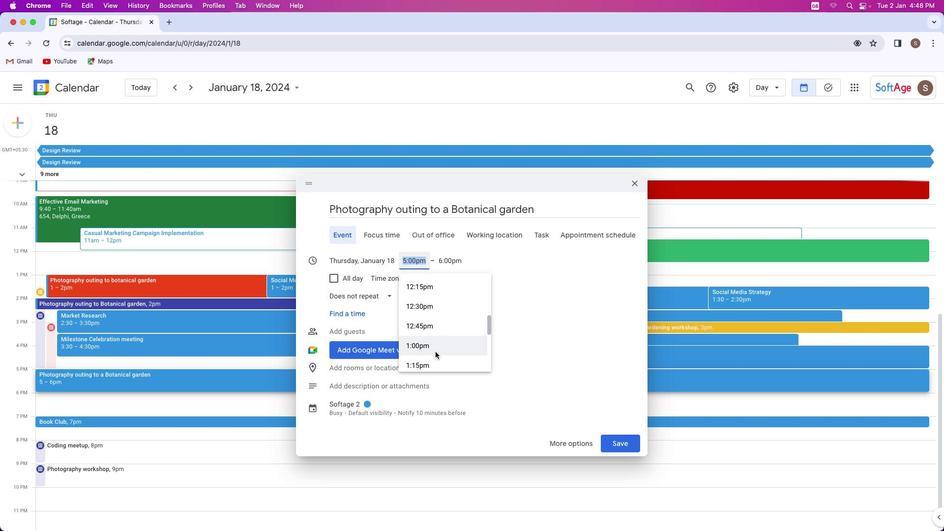 
Action: Mouse scrolled (435, 352) with delta (0, 0)
Screenshot: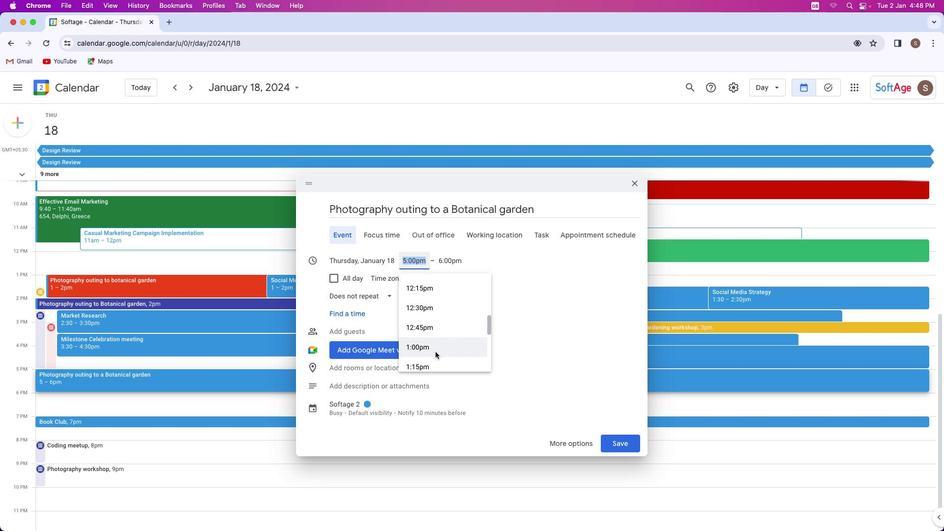 
Action: Mouse scrolled (435, 352) with delta (0, 0)
Screenshot: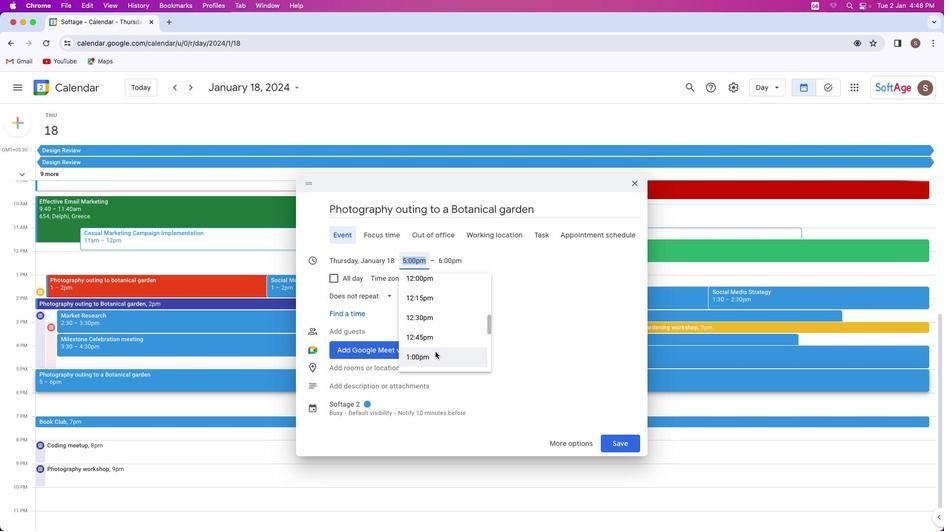 
Action: Mouse scrolled (435, 352) with delta (0, 0)
Screenshot: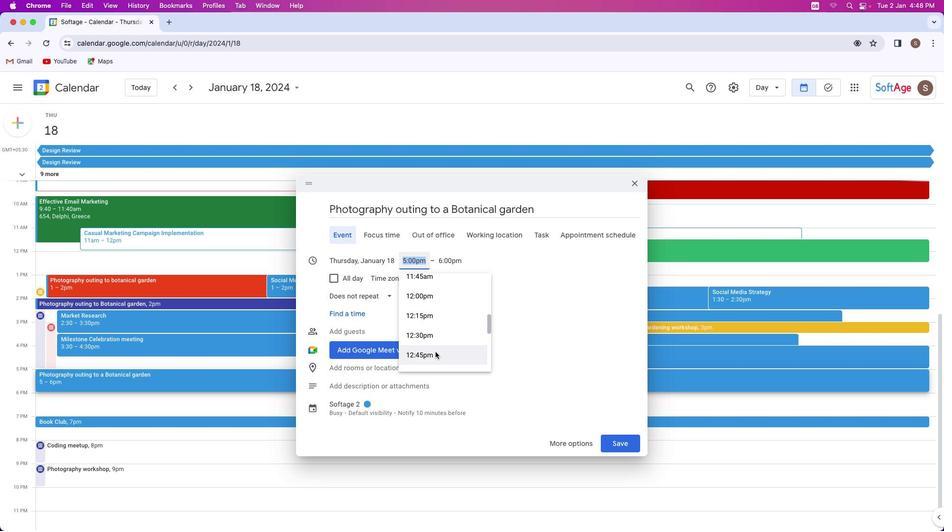
Action: Mouse moved to (434, 352)
Screenshot: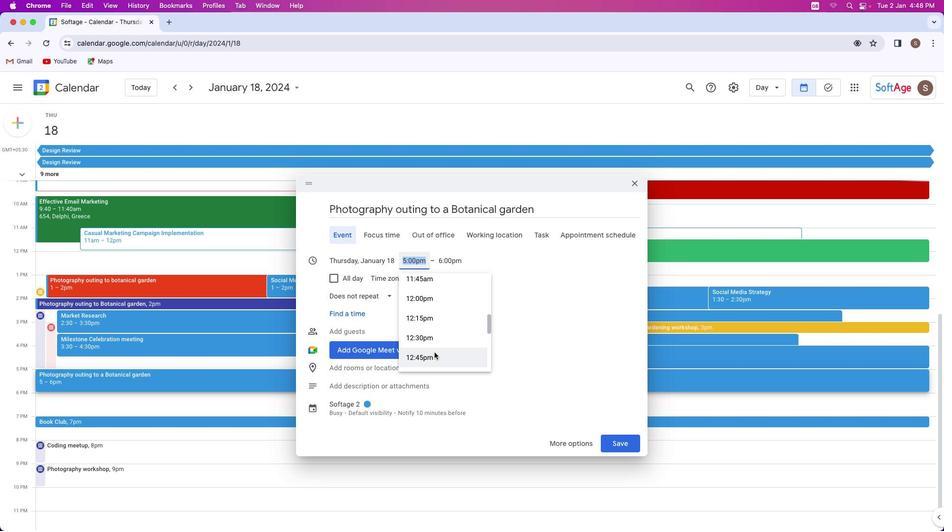 
Action: Mouse scrolled (434, 352) with delta (0, 0)
Screenshot: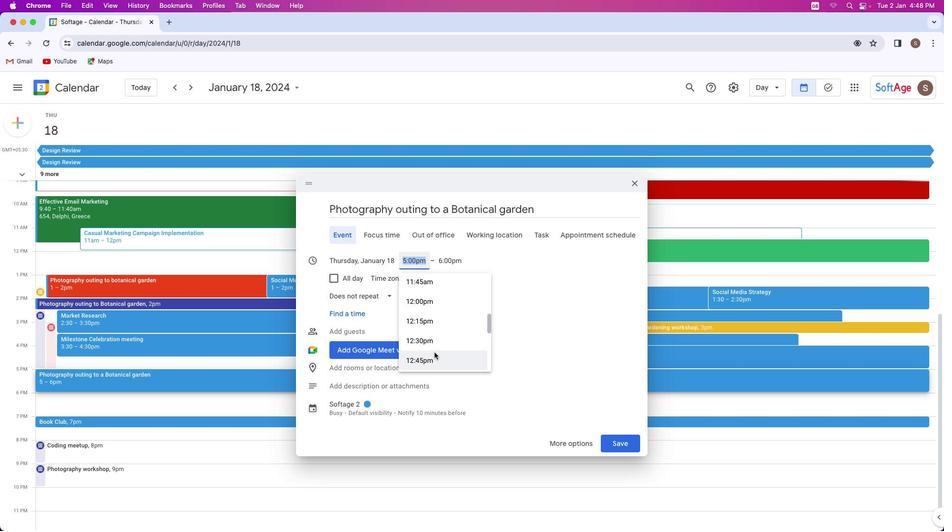 
Action: Mouse scrolled (434, 352) with delta (0, 0)
Screenshot: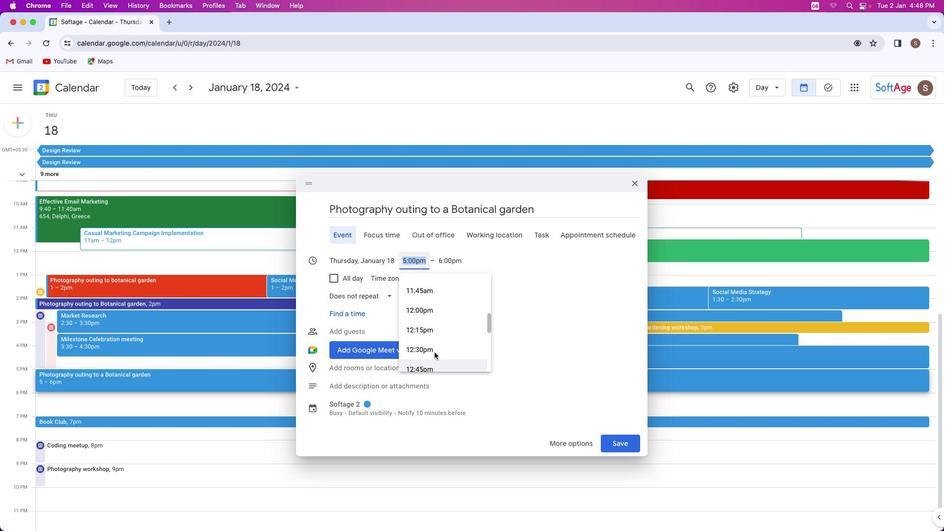
Action: Mouse scrolled (434, 352) with delta (0, 0)
Screenshot: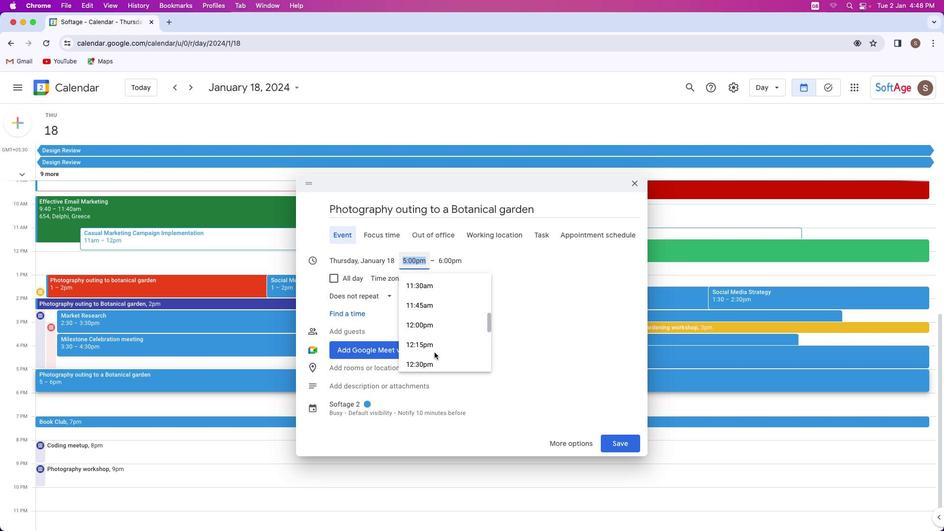 
Action: Mouse scrolled (434, 352) with delta (0, 0)
Screenshot: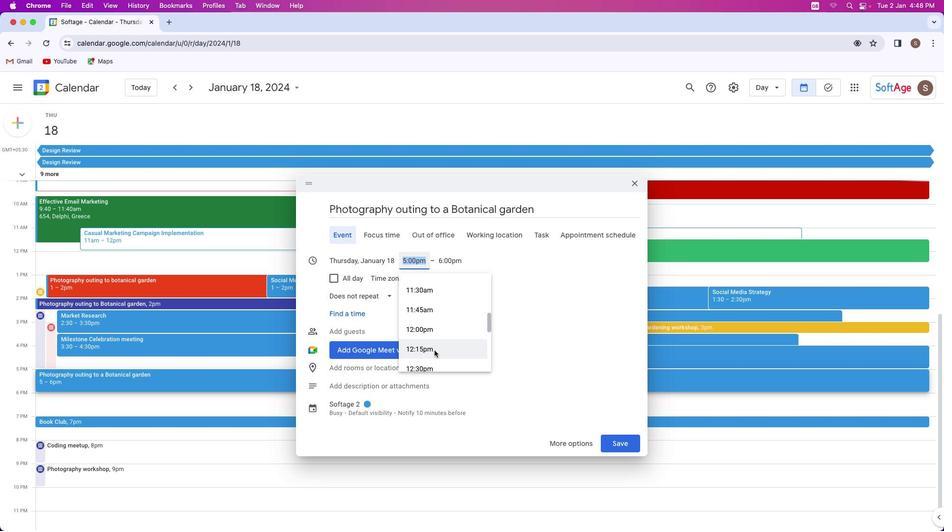 
Action: Mouse moved to (425, 332)
Screenshot: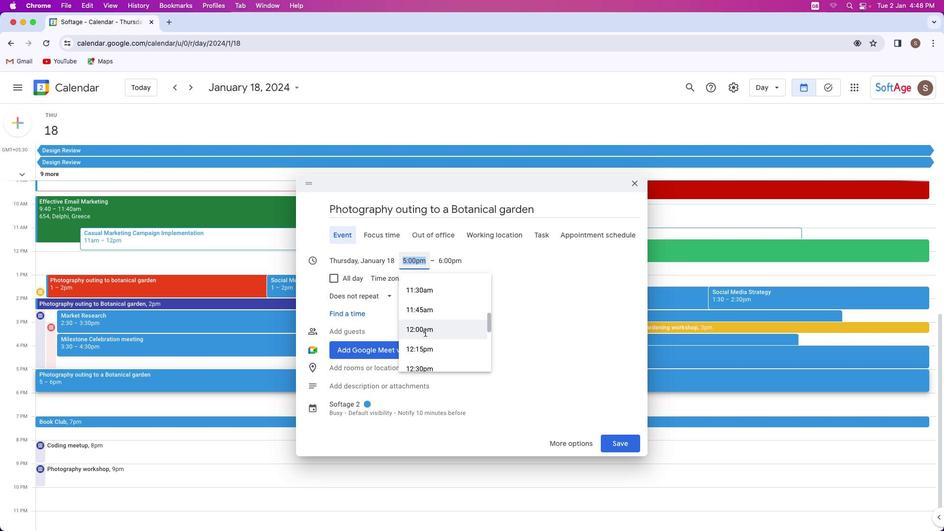
Action: Mouse pressed left at (425, 332)
Screenshot: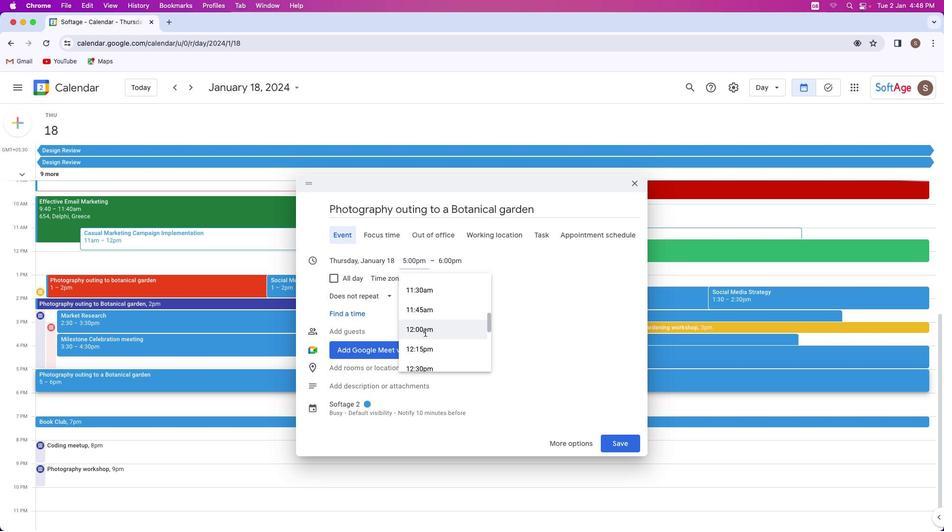 
Action: Mouse moved to (396, 387)
Screenshot: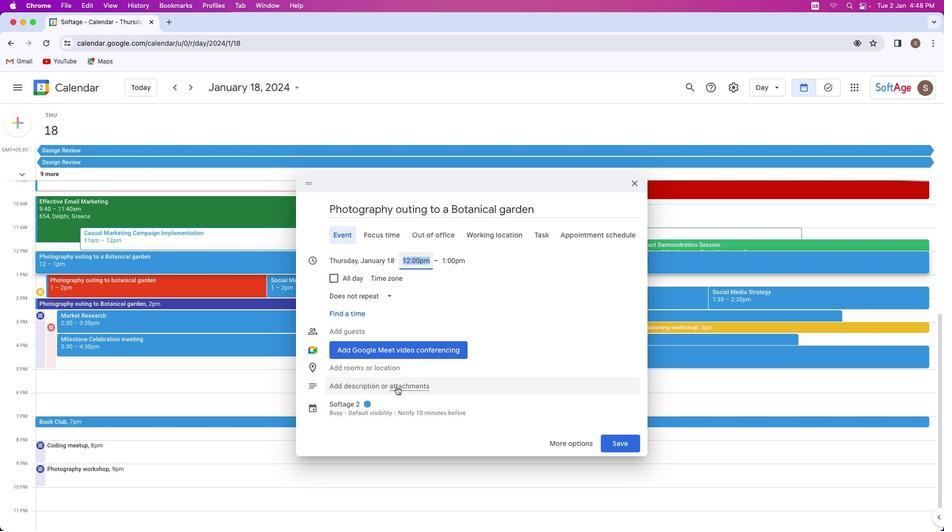 
Action: Mouse pressed left at (396, 387)
Screenshot: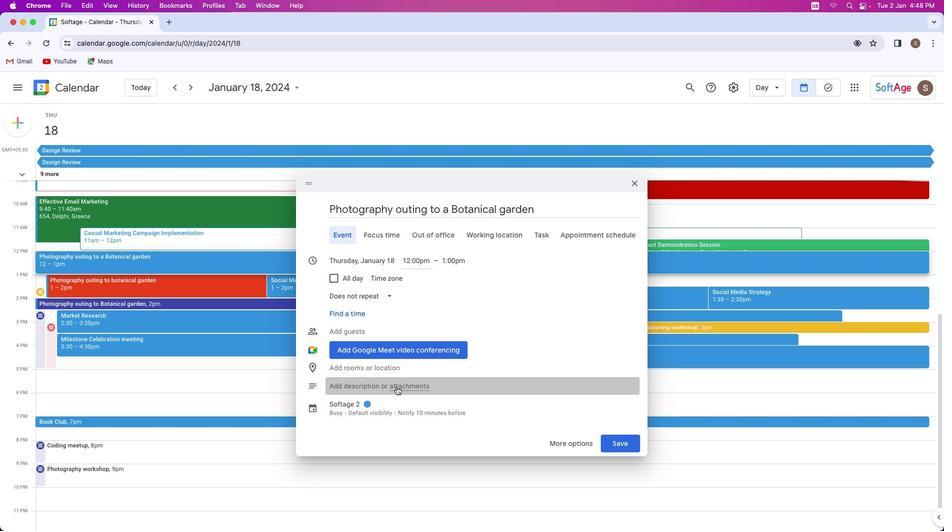 
Action: Mouse moved to (770, 111)
Screenshot: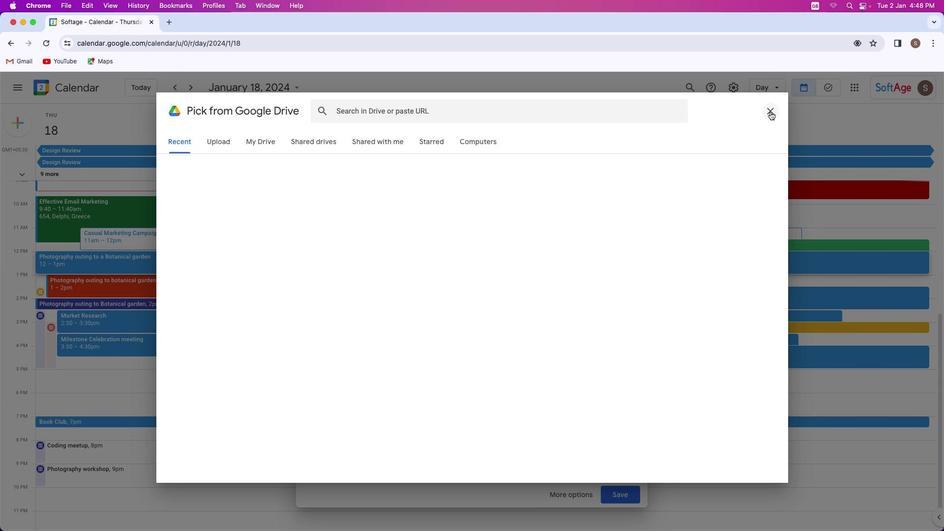 
Action: Mouse pressed left at (770, 111)
Screenshot: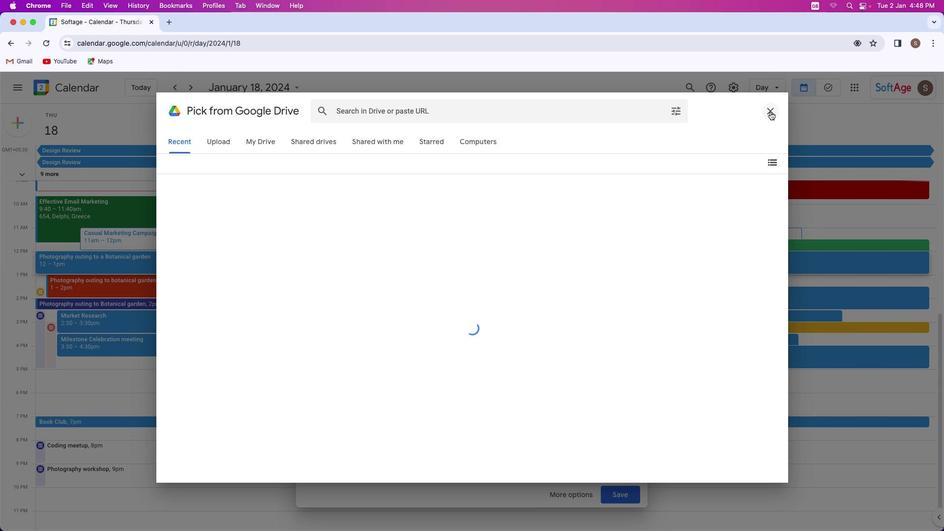 
Action: Mouse moved to (348, 392)
Screenshot: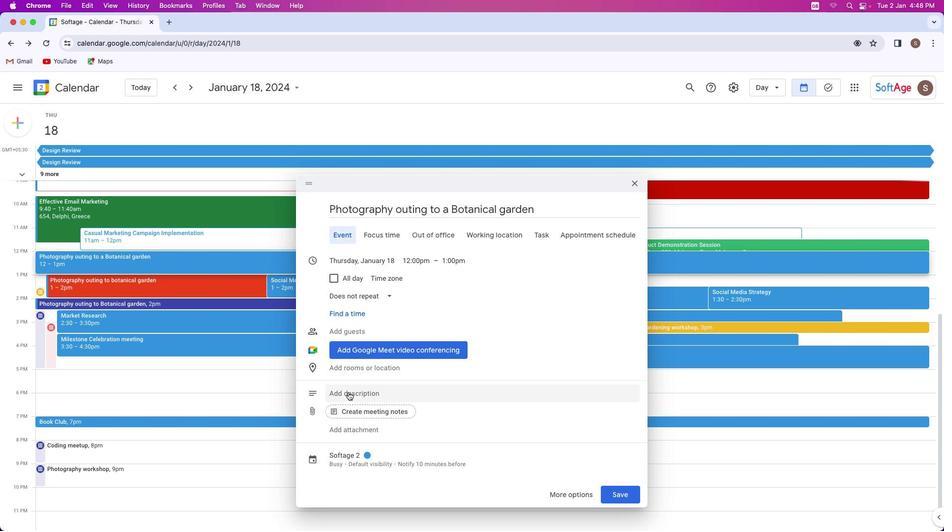 
Action: Mouse pressed left at (348, 392)
Screenshot: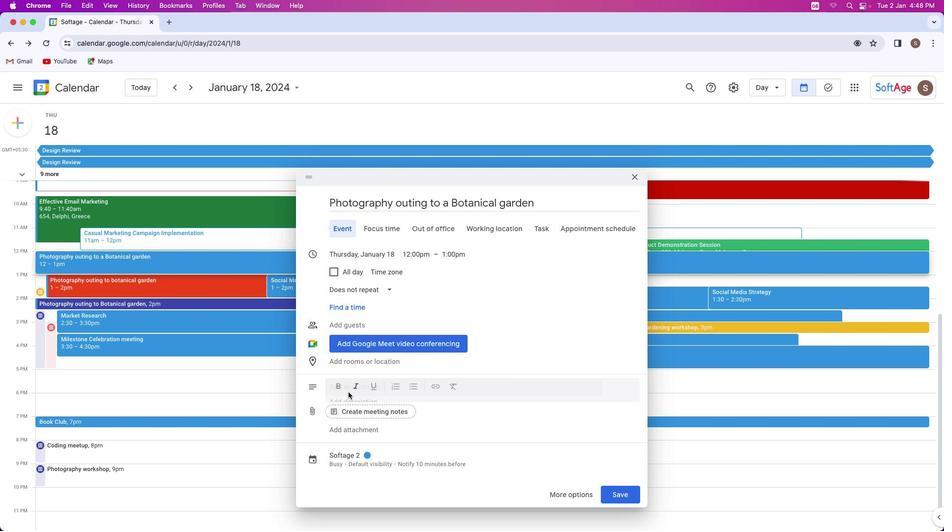 
Action: Mouse moved to (376, 393)
Screenshot: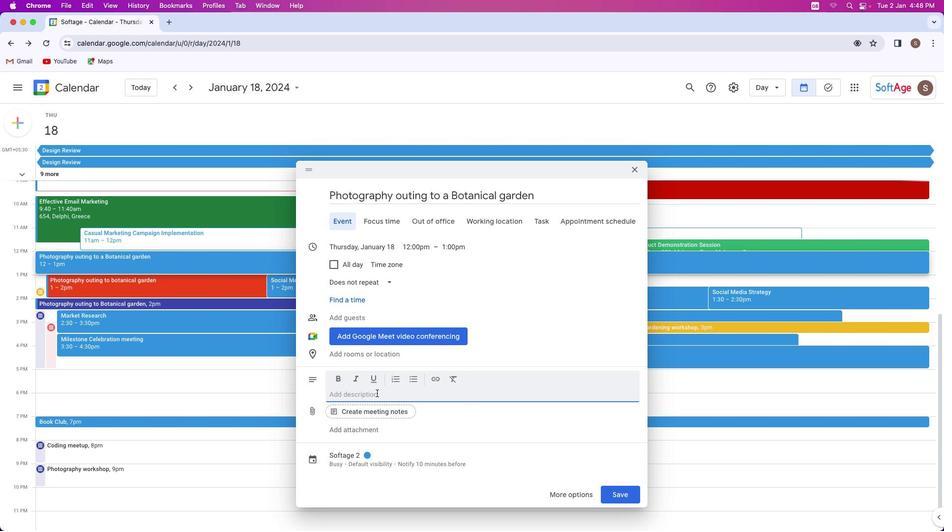
Action: Mouse pressed left at (376, 393)
Screenshot: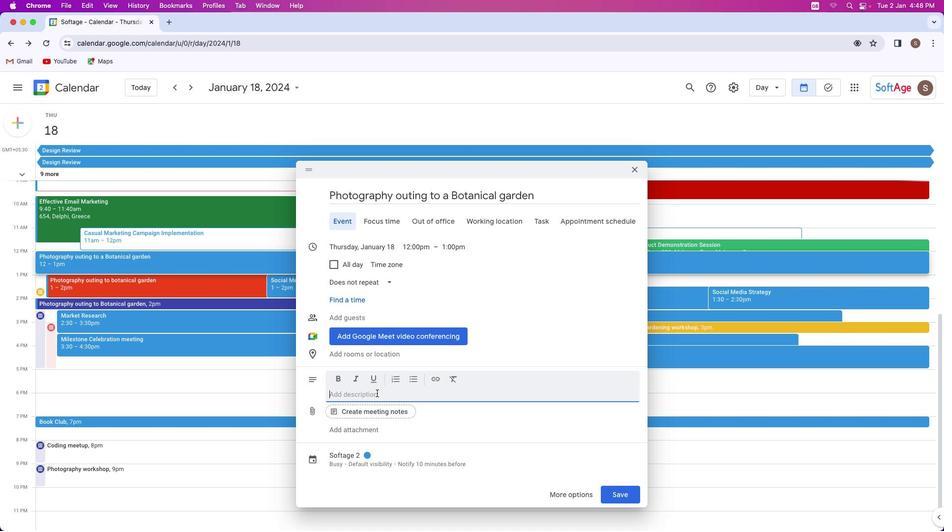 
Action: Key pressed Key.shift'T''h''i''s'Key.space'p''l''a''n'Key.space'i''s'Key.spaceKey.space'p''h''o''t''o''g''r''a''p''h''y'Key.space'o''u''t''i''n''g'Key.space't''o'Key.space'a'Key.space'b'Key.backspaceKey.shift'B''o''t''a''n''i''c''a''l'Key.space'g''a''r''d''e''r'Key.space'p''u''t'Key.backspace'r''p''o''s''e''.'Key.leftKey.leftKey.leftKey.leftKey.leftKey.leftKey.leftKey.leftKey.leftKey.leftKey.right'n'Key.rightKey.rightKey.rightKey.rightKey.rightKey.rightKey.rightKey.rightKey.right
Screenshot: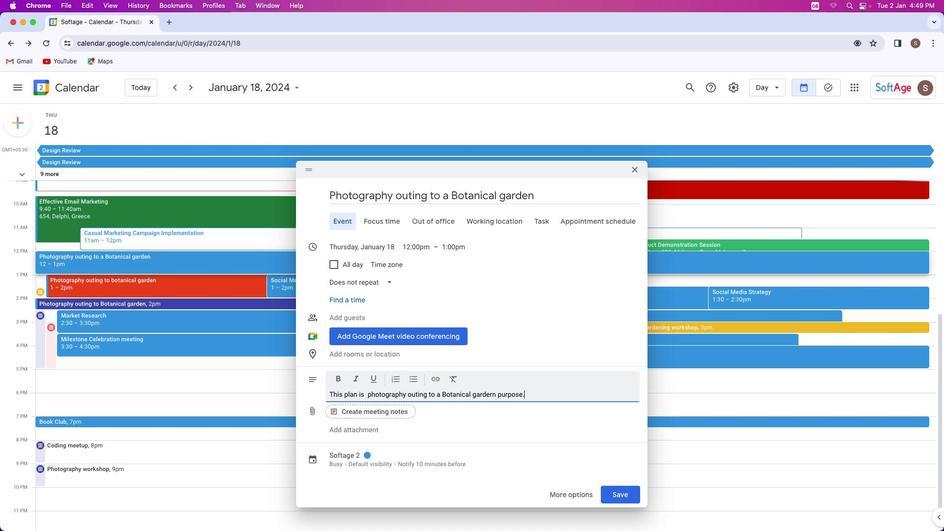 
Action: Mouse moved to (365, 457)
Screenshot: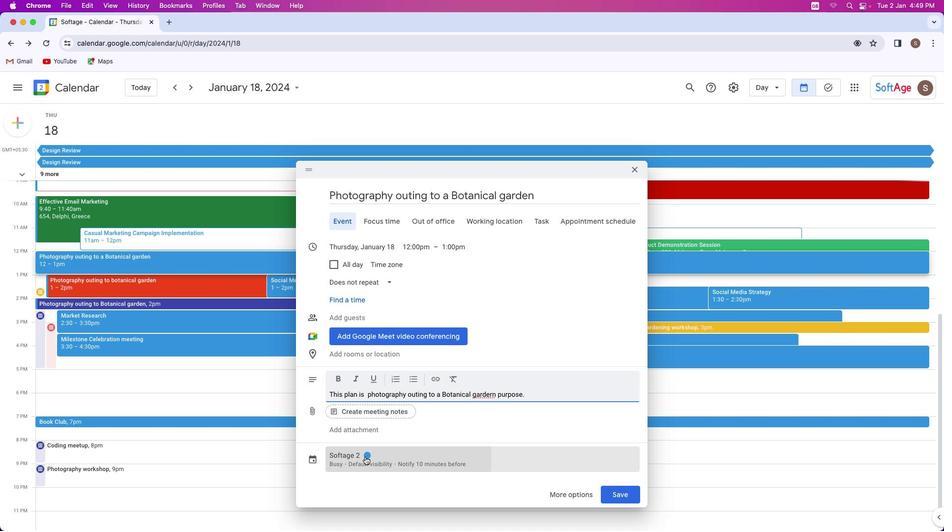 
Action: Mouse pressed left at (365, 457)
Screenshot: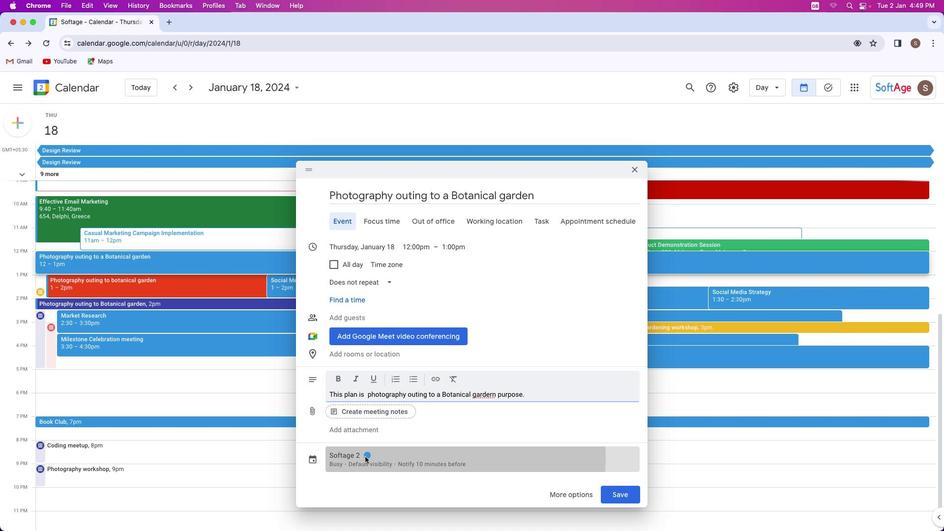 
Action: Mouse moved to (383, 384)
Screenshot: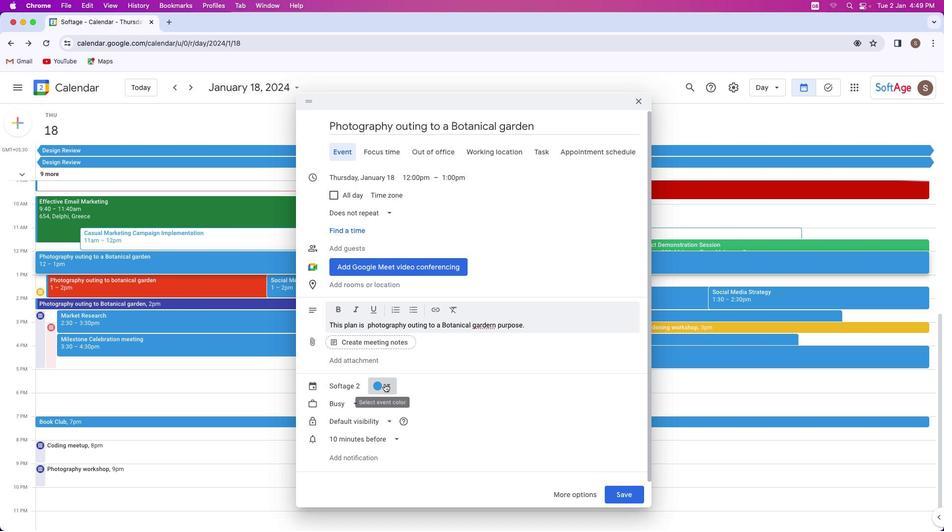 
Action: Mouse pressed left at (383, 384)
Screenshot: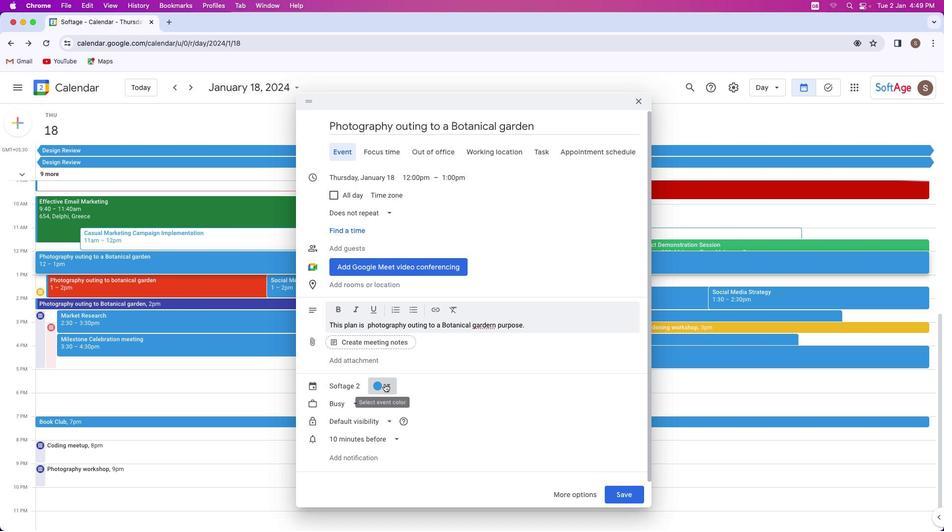 
Action: Mouse moved to (412, 411)
Screenshot: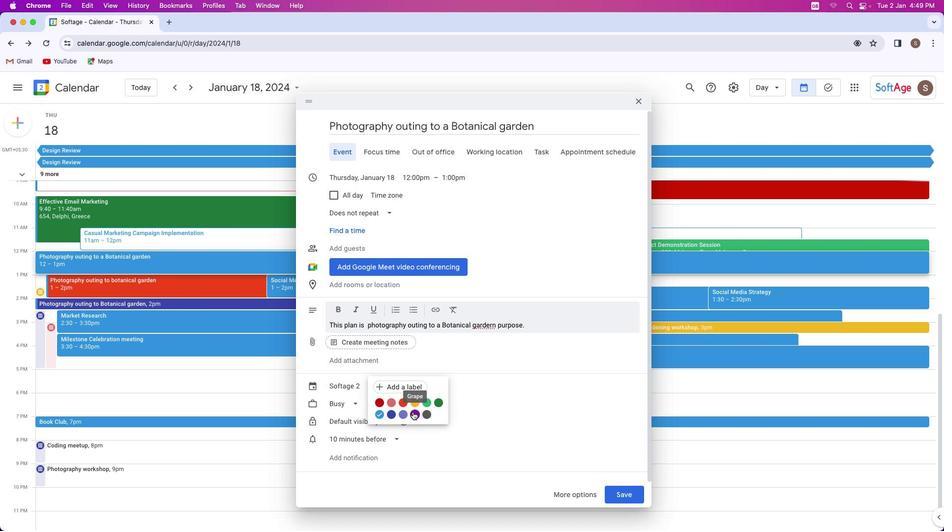 
Action: Mouse pressed left at (412, 411)
Screenshot: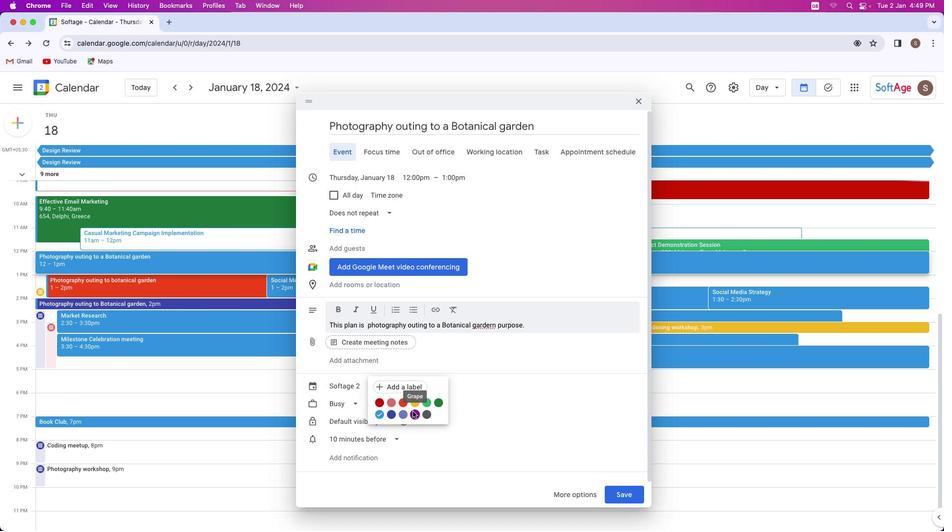 
Action: Mouse moved to (491, 325)
Screenshot: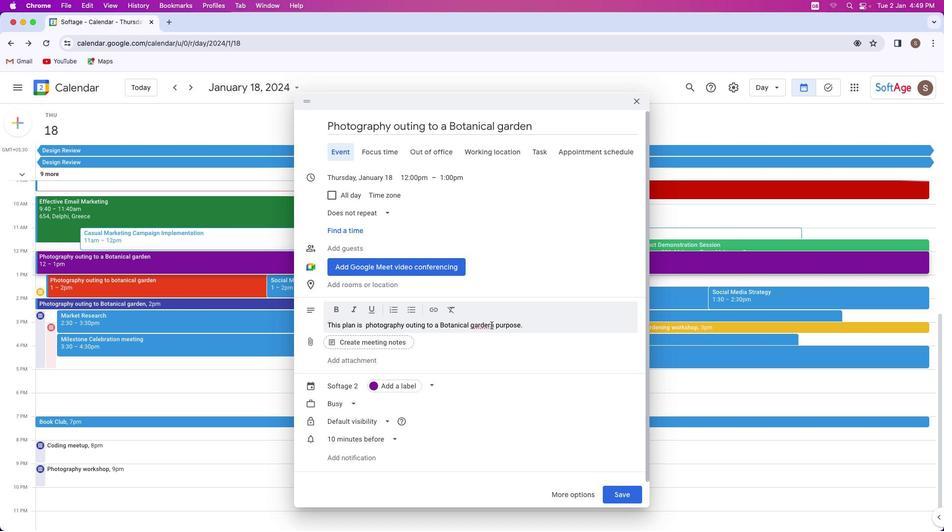 
Action: Mouse pressed left at (491, 325)
Screenshot: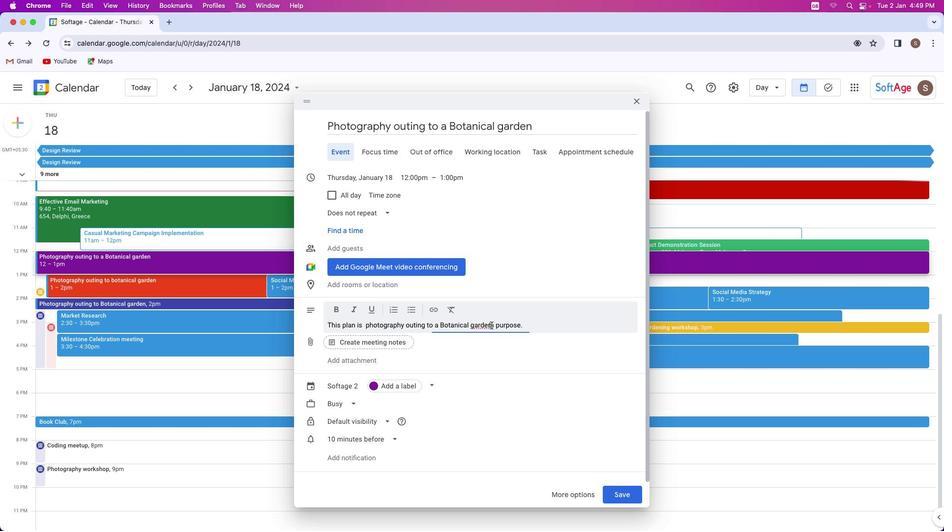 
Action: Mouse moved to (491, 326)
Screenshot: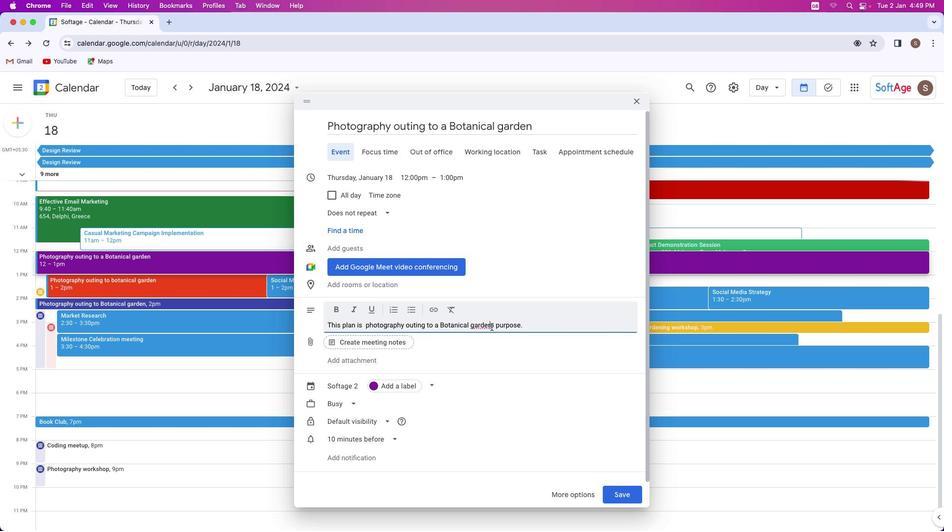 
Action: Key pressed Key.backspace
Screenshot: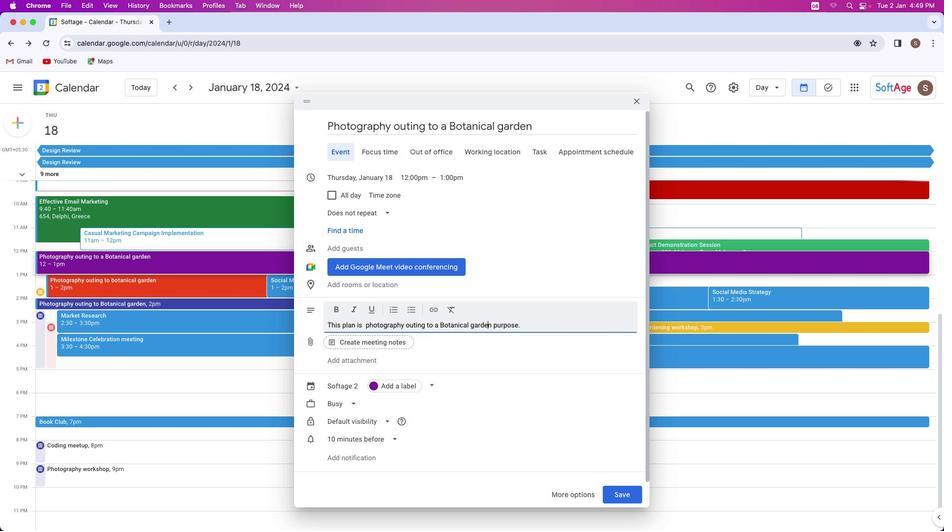 
Action: Mouse moved to (524, 326)
Screenshot: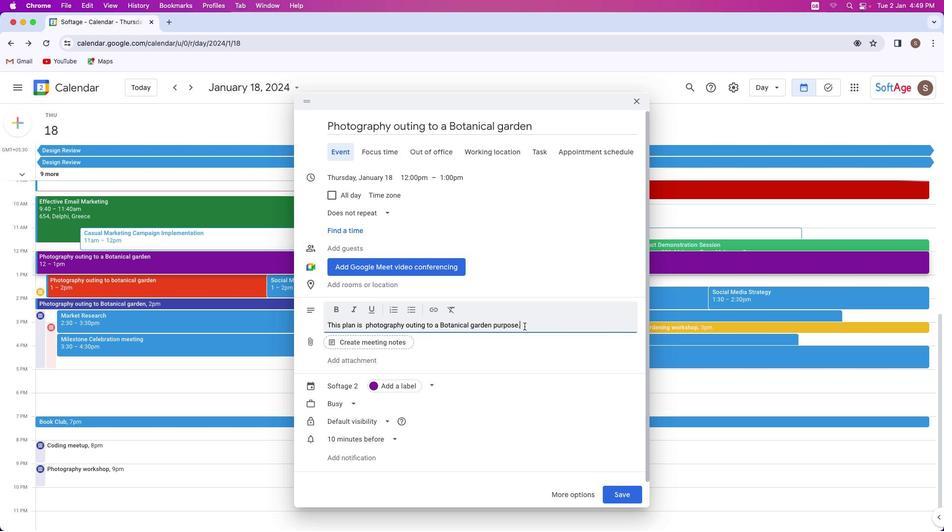 
Action: Mouse pressed left at (524, 326)
Screenshot: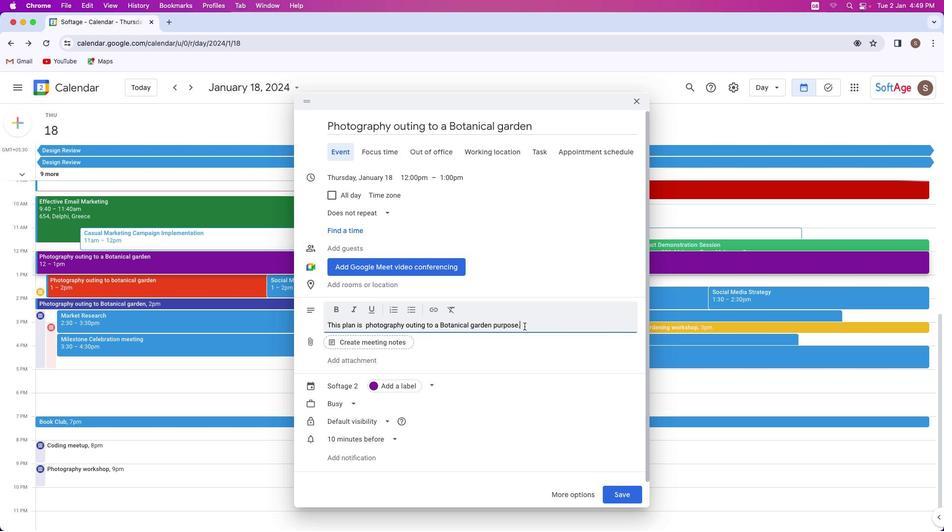 
Action: Mouse moved to (627, 492)
Screenshot: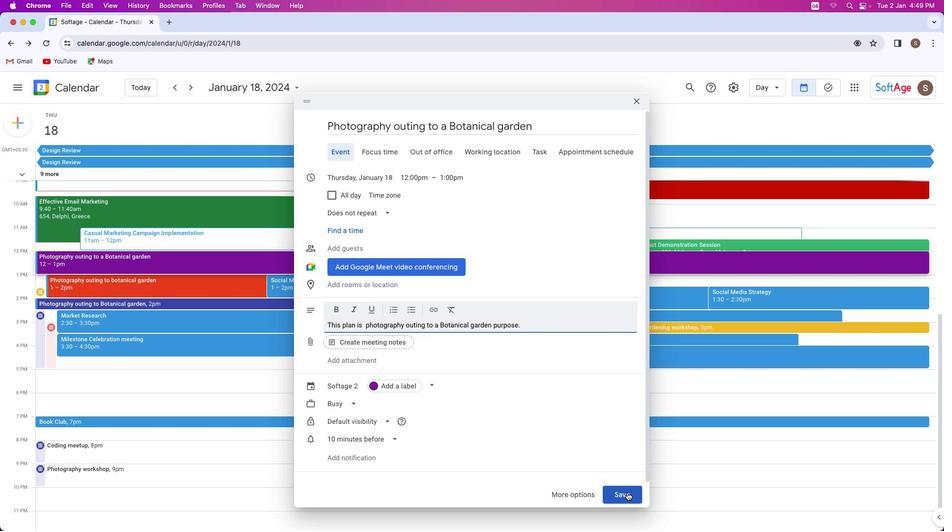
Action: Mouse pressed left at (627, 492)
Screenshot: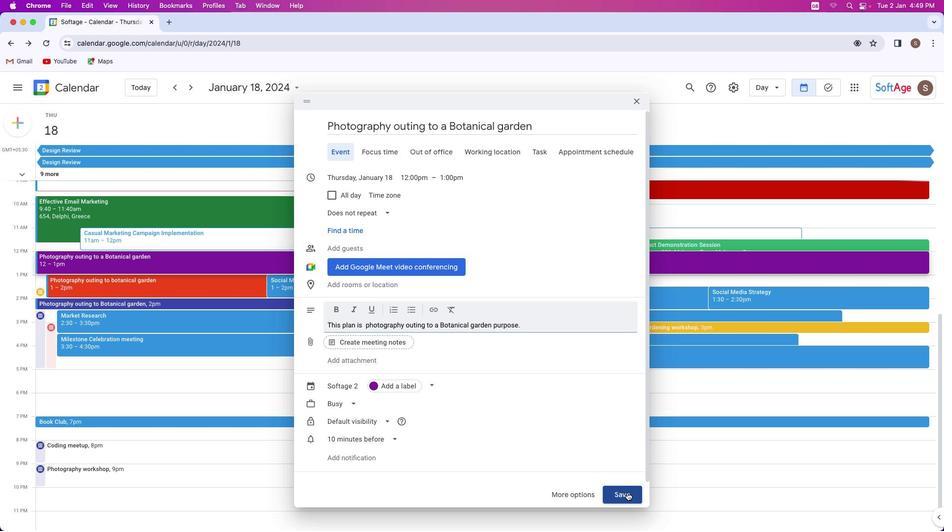 
Action: Mouse moved to (72, 260)
Screenshot: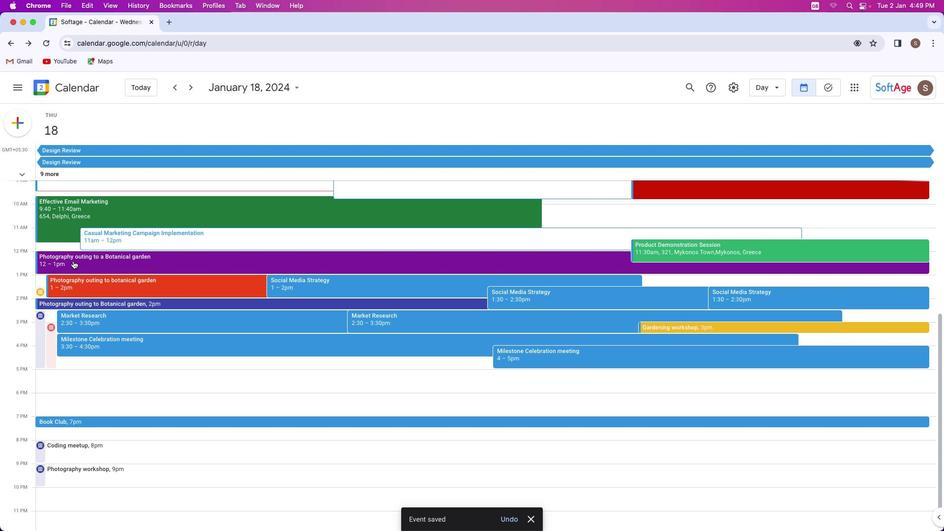
Action: Mouse pressed left at (72, 260)
Screenshot: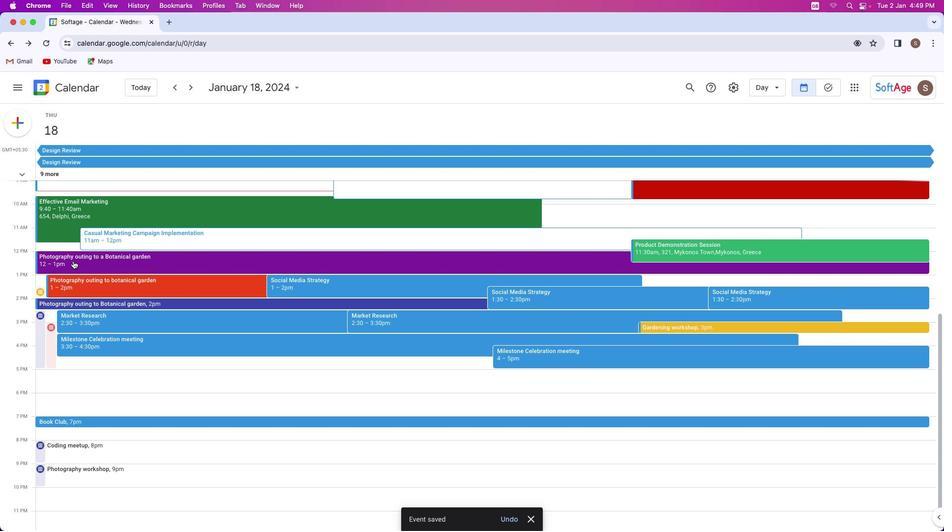 
Action: Mouse moved to (474, 278)
Screenshot: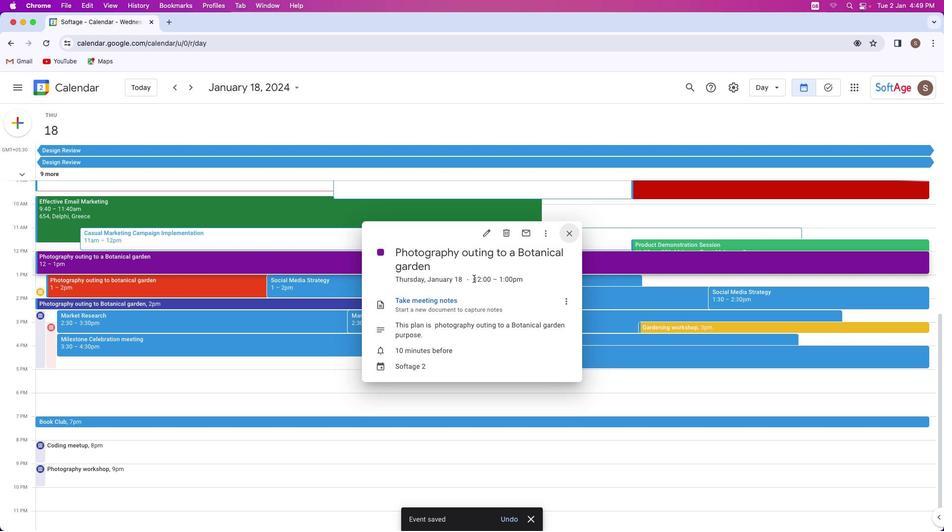 
Action: Mouse pressed left at (474, 278)
Screenshot: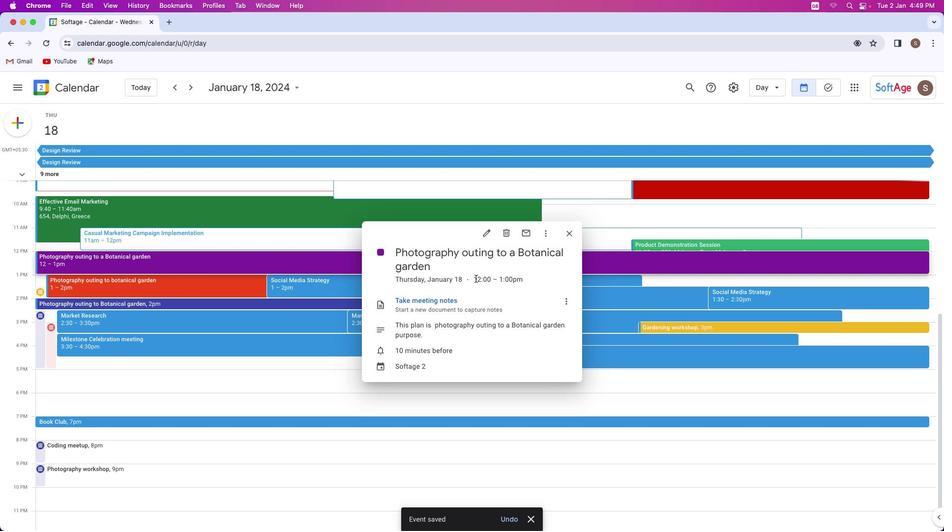 
Action: Mouse moved to (463, 277)
Screenshot: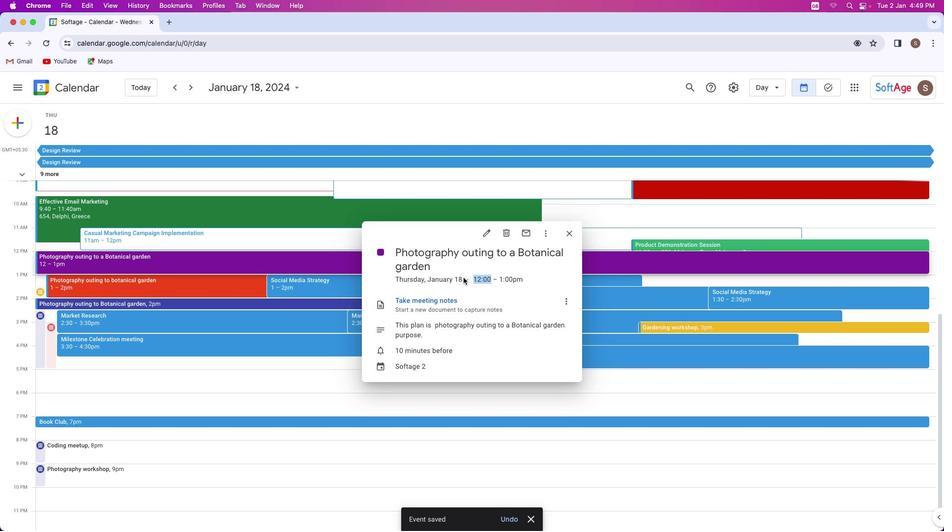 
Action: Mouse pressed left at (463, 277)
Screenshot: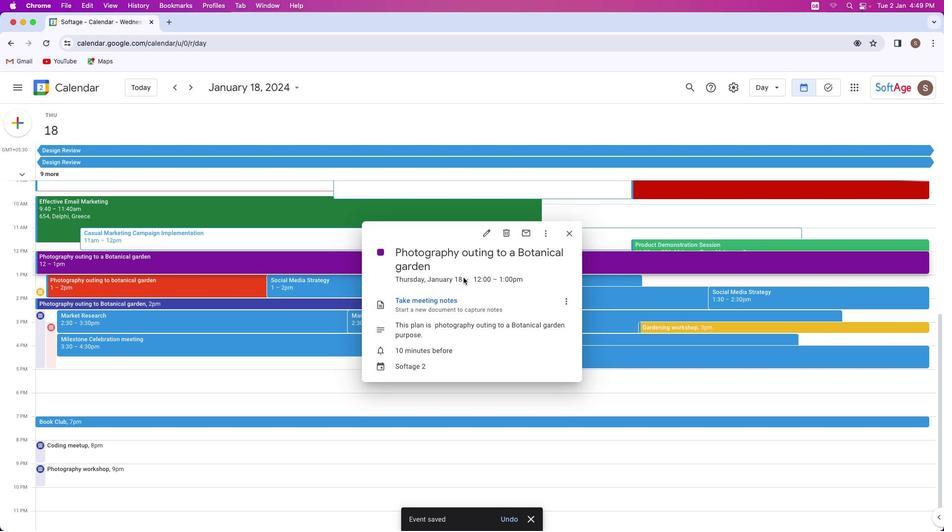 
Action: Mouse moved to (475, 287)
Screenshot: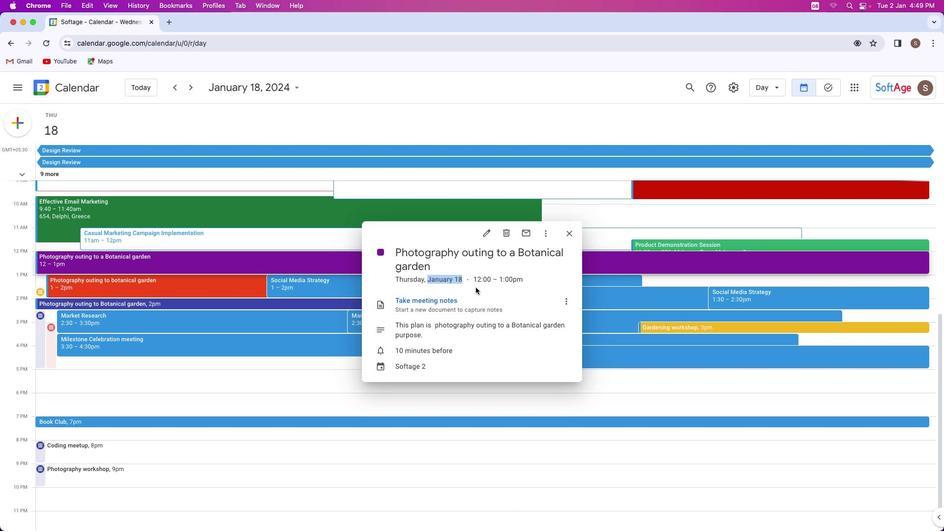 
Action: Mouse pressed left at (475, 287)
Screenshot: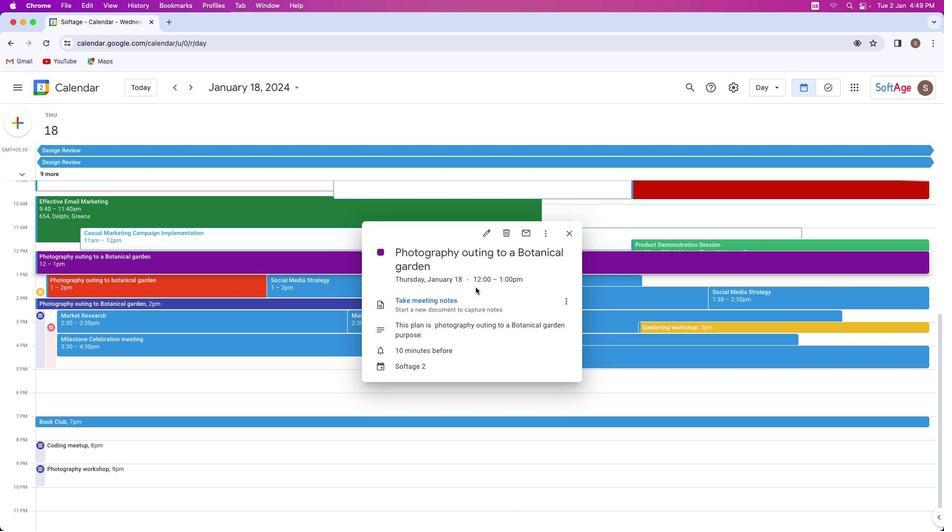 
Action: Mouse moved to (476, 287)
Screenshot: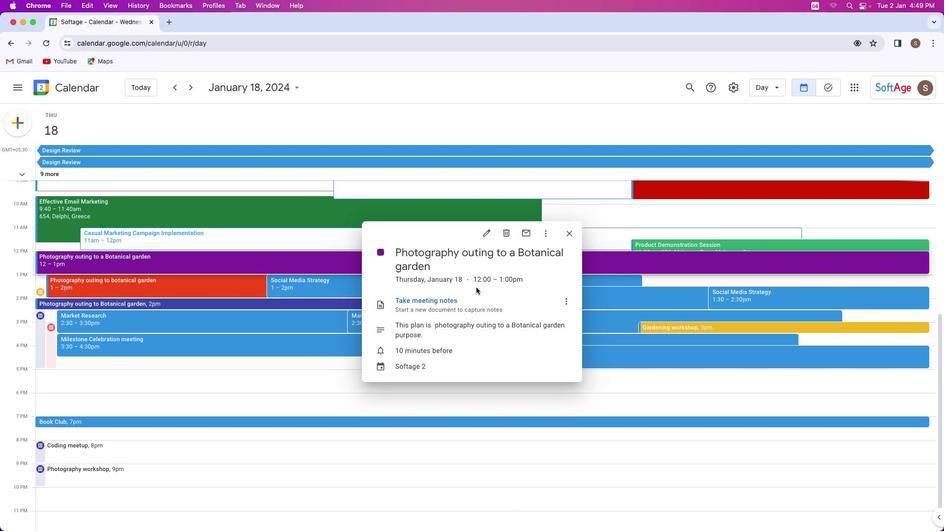 
